 Task: Create a due date automation trigger when advanced on, on the monday before a card is due add dates not due this month at 11:00 AM.
Action: Mouse moved to (988, 289)
Screenshot: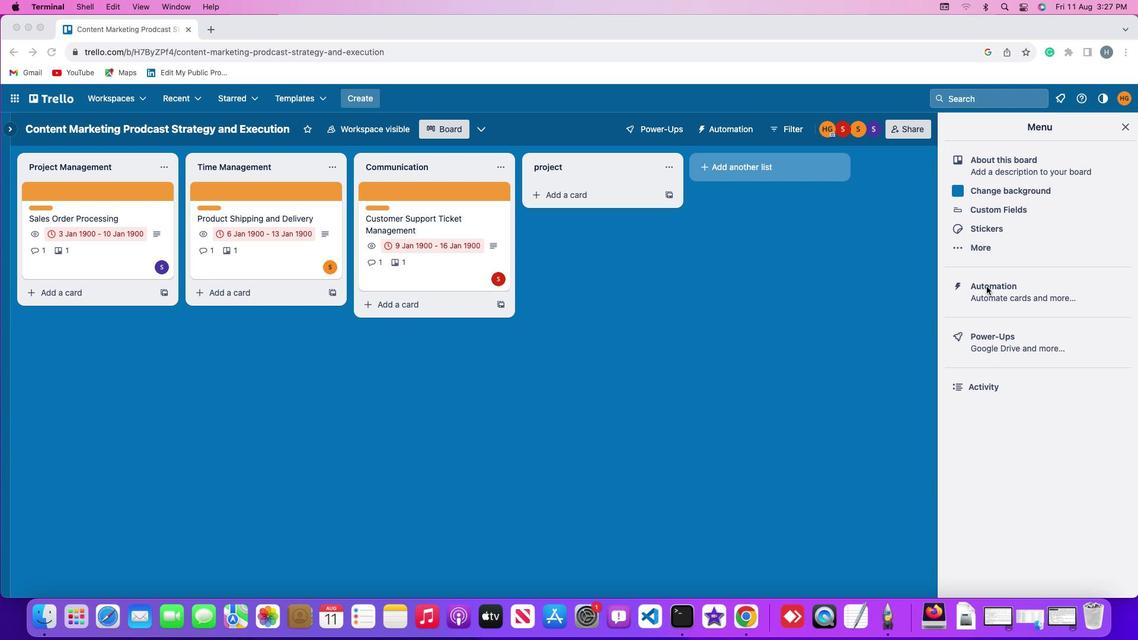 
Action: Mouse pressed left at (988, 289)
Screenshot: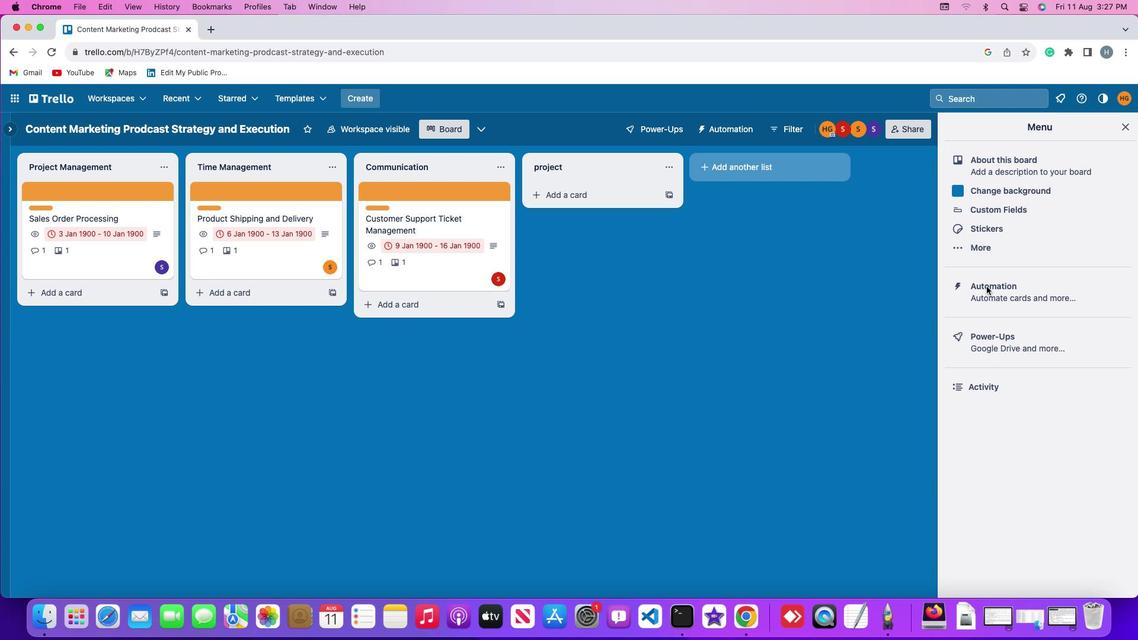 
Action: Mouse pressed left at (988, 289)
Screenshot: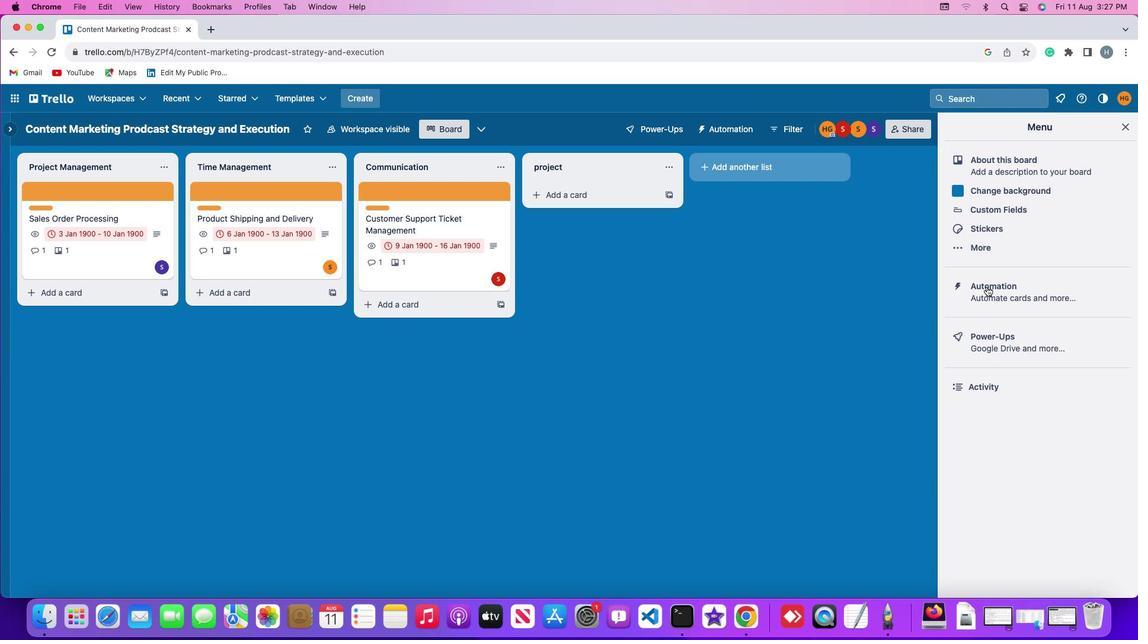 
Action: Mouse moved to (66, 283)
Screenshot: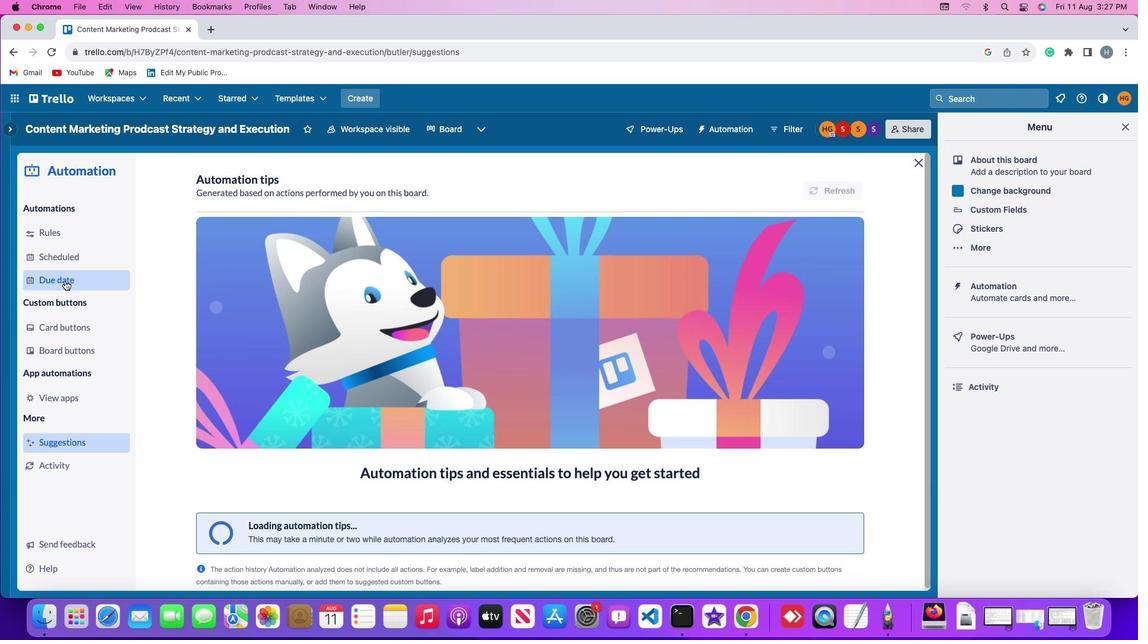 
Action: Mouse pressed left at (66, 283)
Screenshot: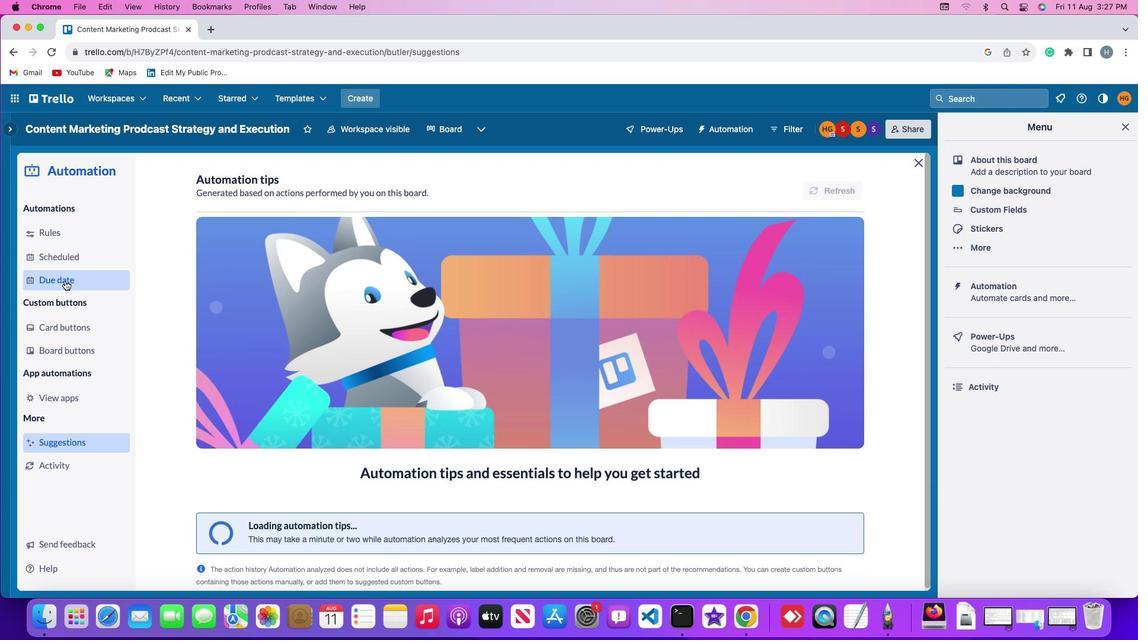 
Action: Mouse moved to (798, 183)
Screenshot: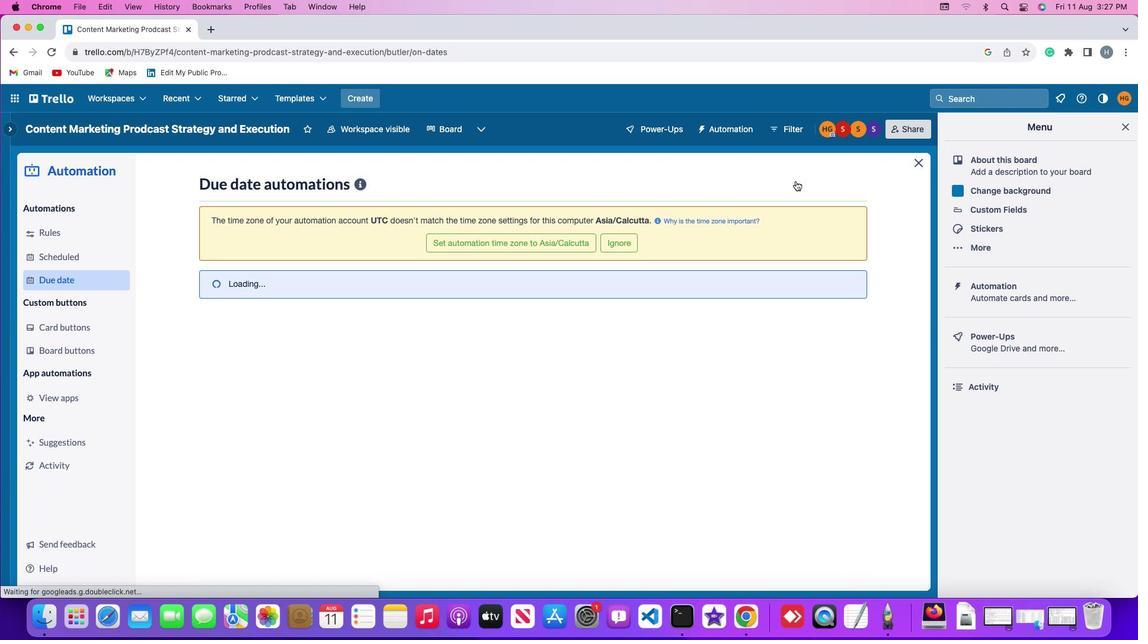 
Action: Mouse pressed left at (798, 183)
Screenshot: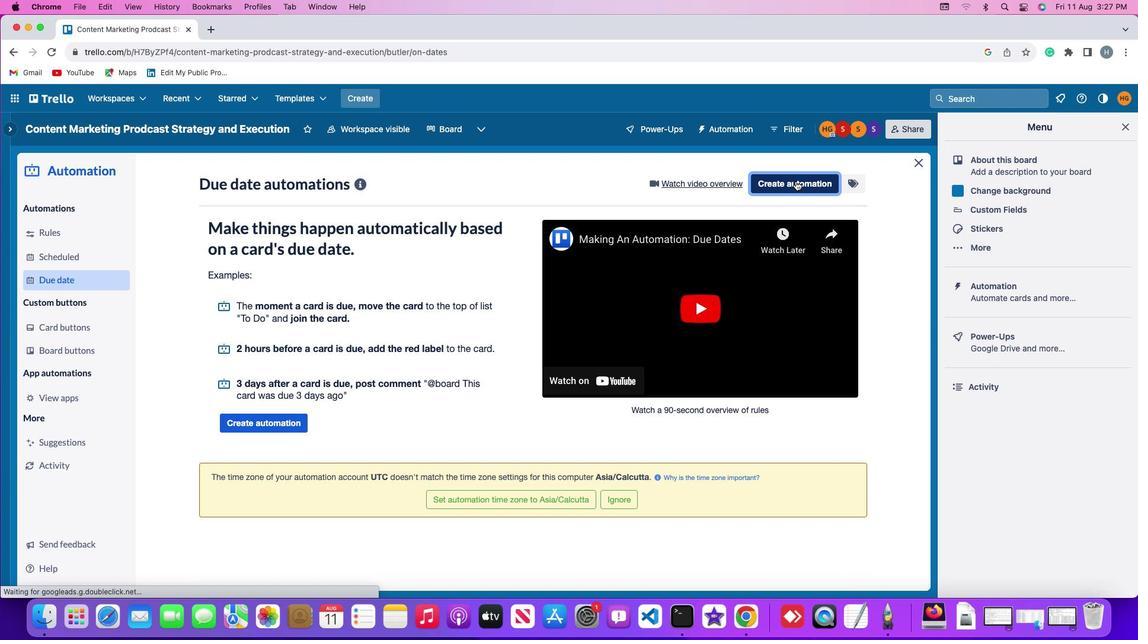 
Action: Mouse moved to (278, 300)
Screenshot: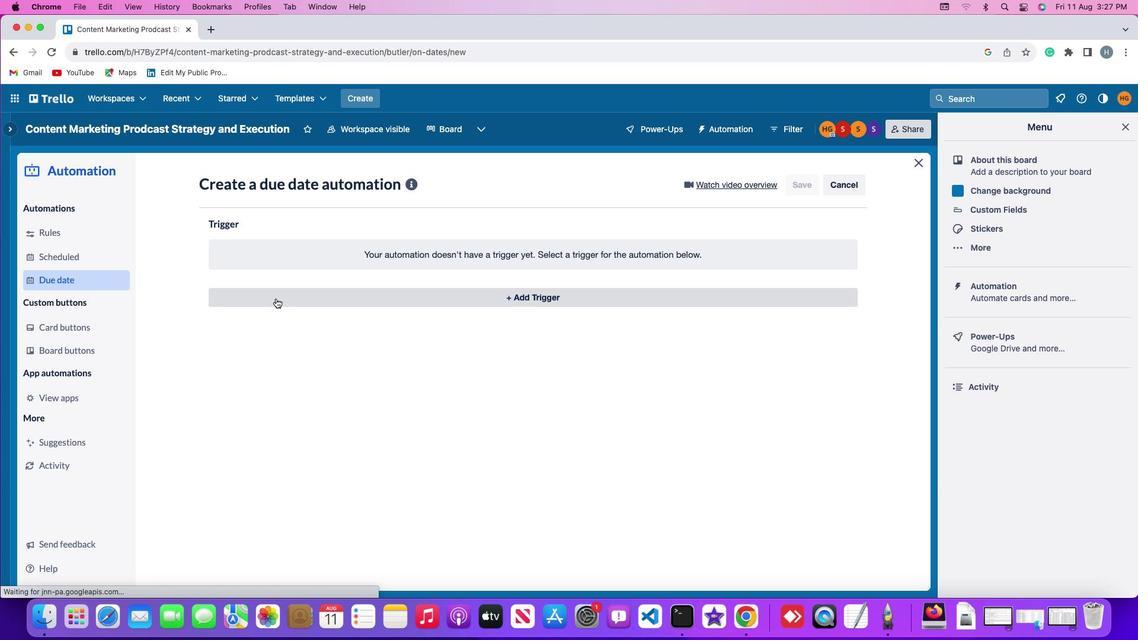 
Action: Mouse pressed left at (278, 300)
Screenshot: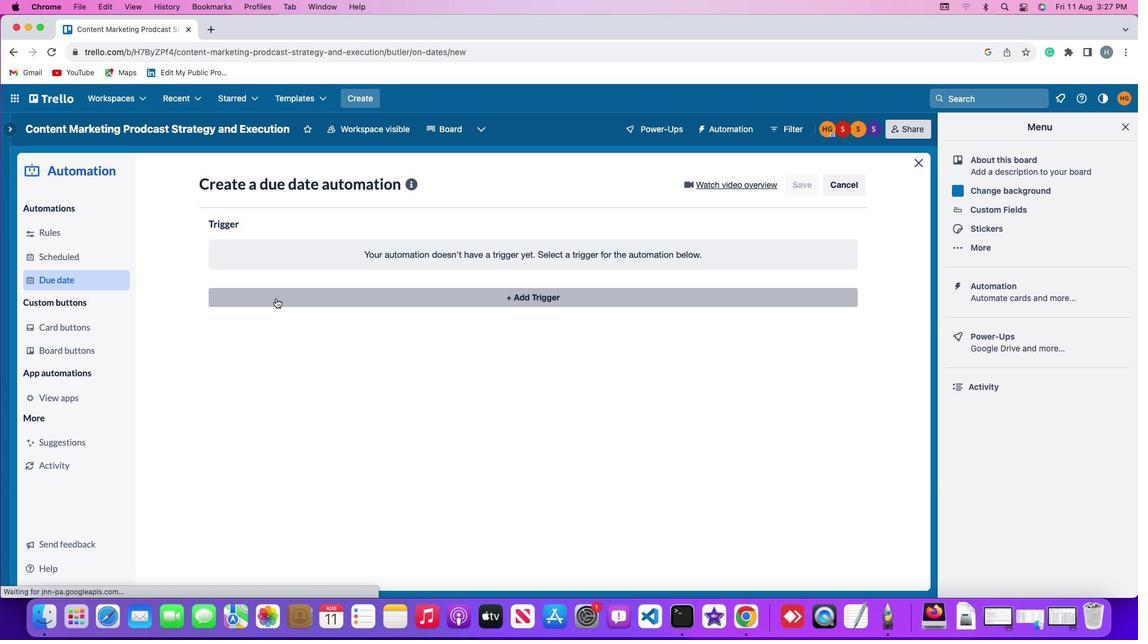 
Action: Mouse moved to (267, 521)
Screenshot: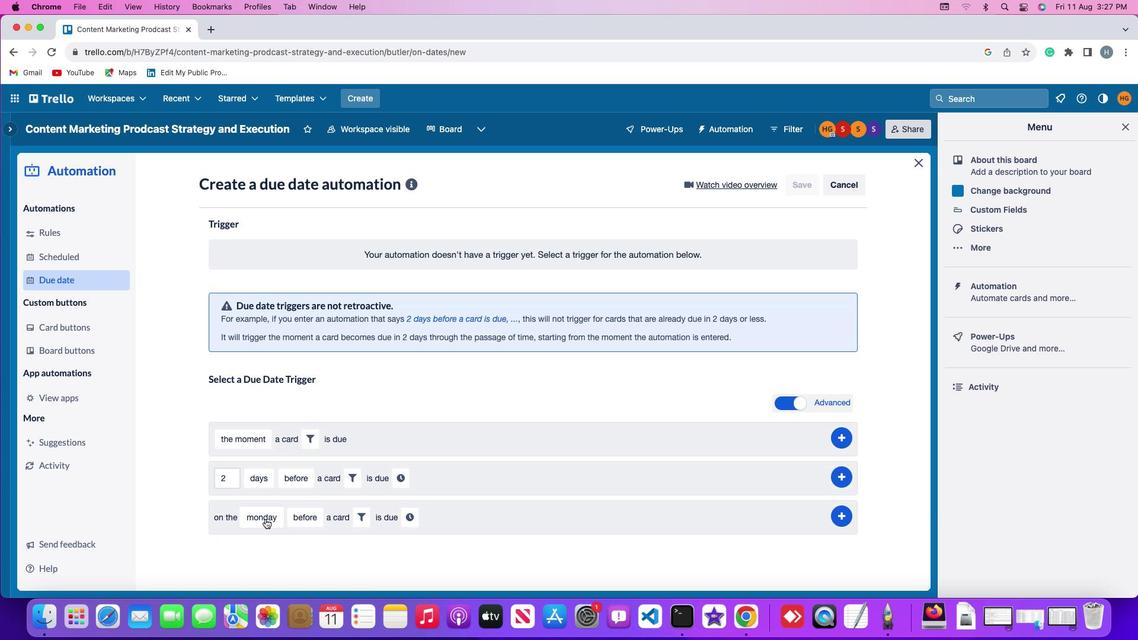 
Action: Mouse pressed left at (267, 521)
Screenshot: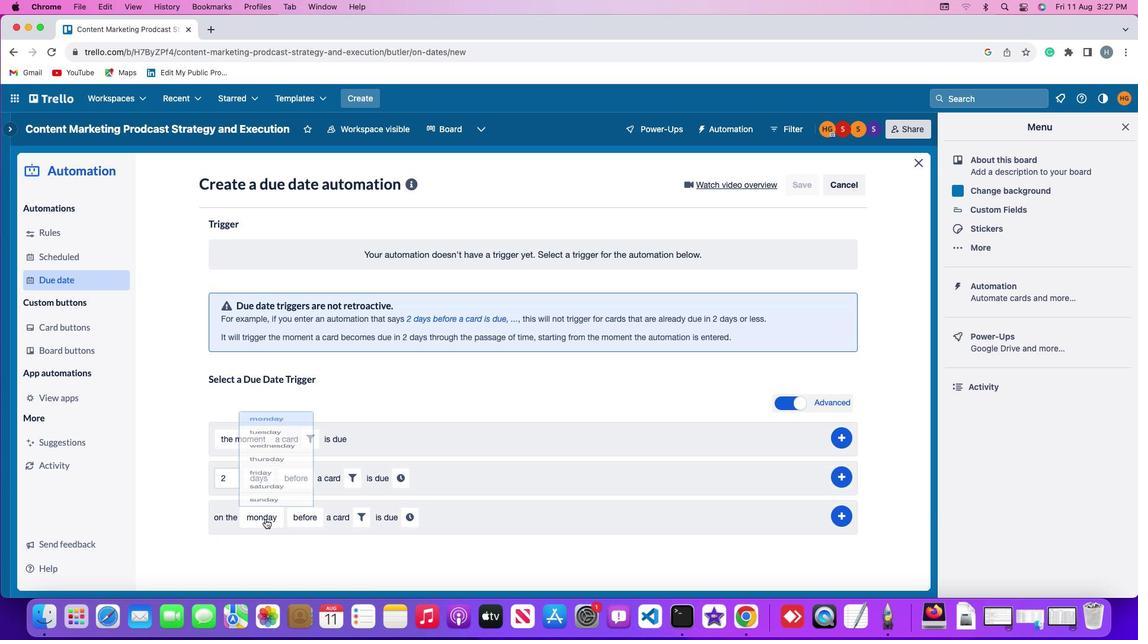 
Action: Mouse moved to (277, 359)
Screenshot: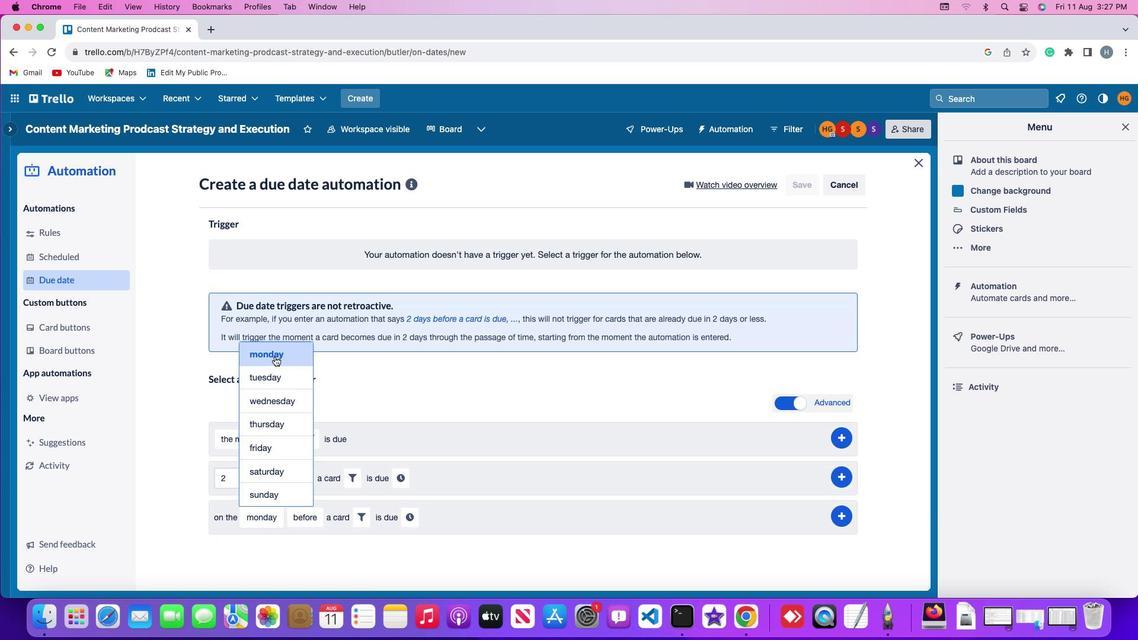 
Action: Mouse pressed left at (277, 359)
Screenshot: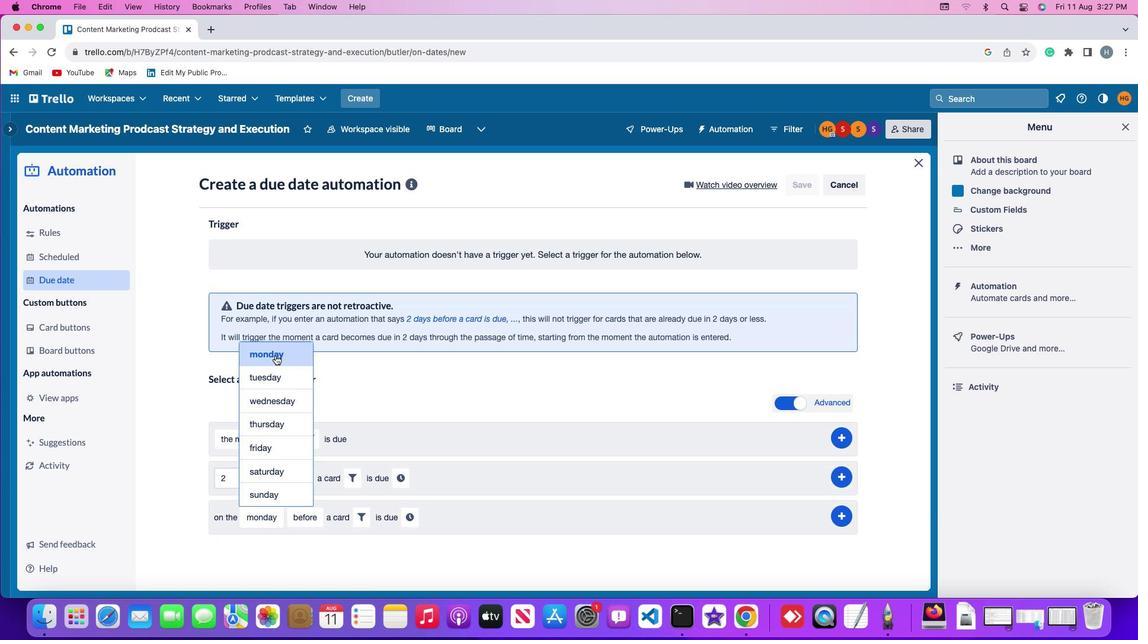 
Action: Mouse moved to (319, 514)
Screenshot: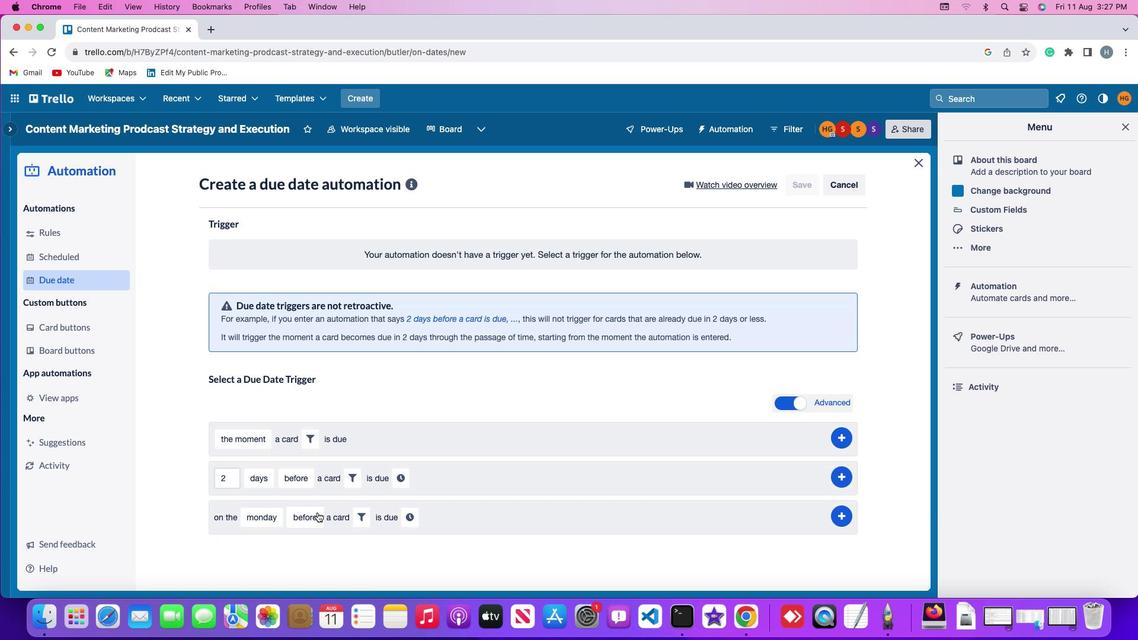 
Action: Mouse pressed left at (319, 514)
Screenshot: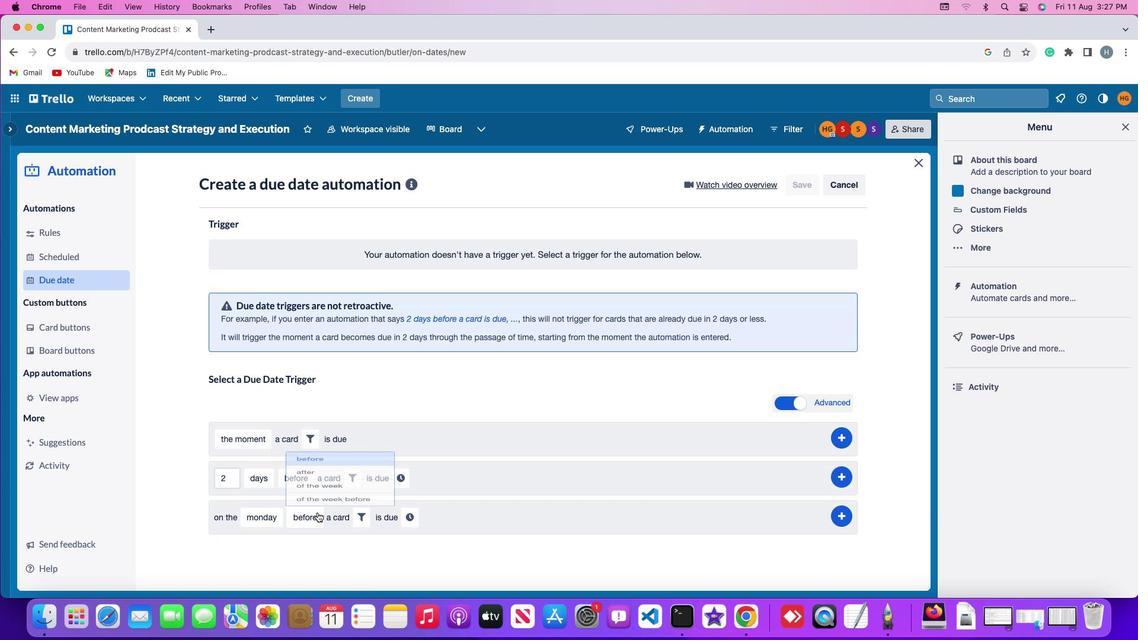 
Action: Mouse moved to (321, 428)
Screenshot: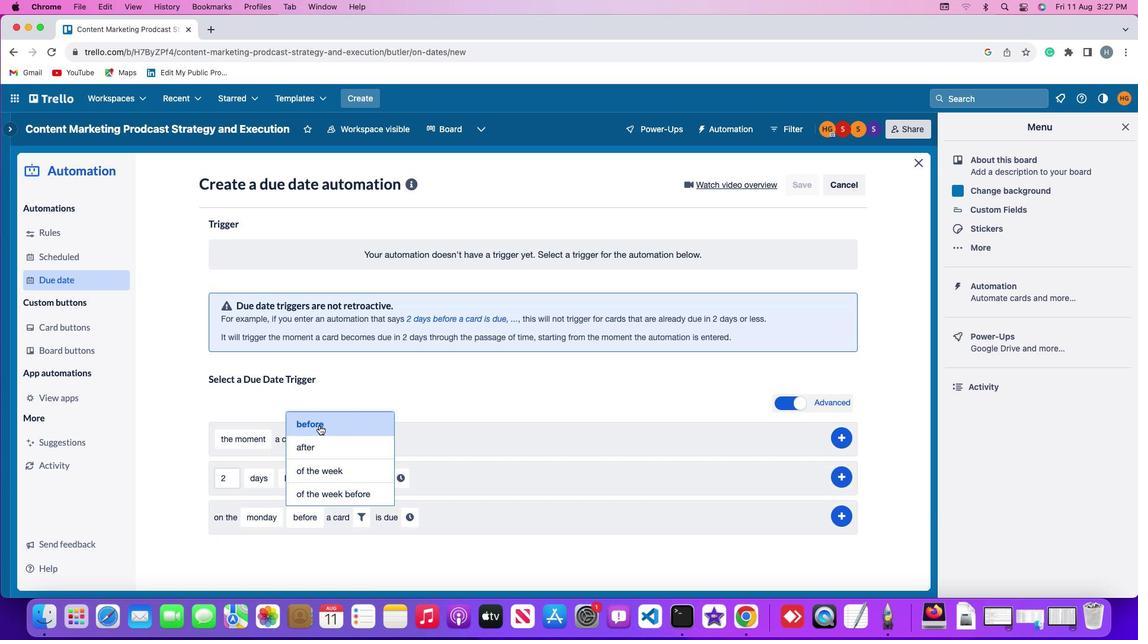 
Action: Mouse pressed left at (321, 428)
Screenshot: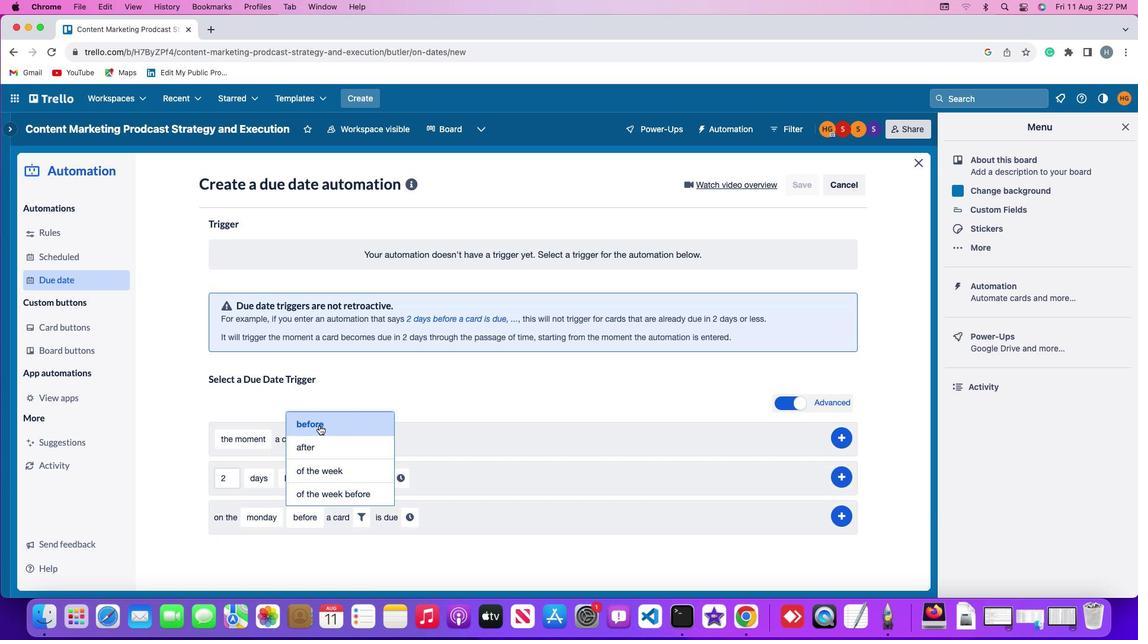 
Action: Mouse moved to (362, 517)
Screenshot: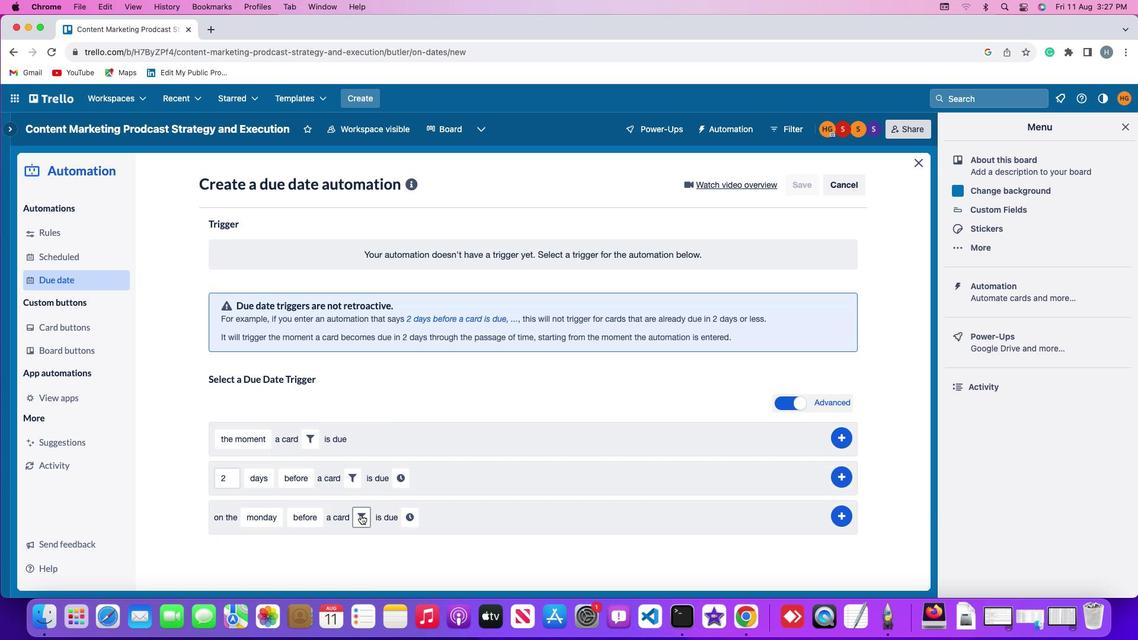 
Action: Mouse pressed left at (362, 517)
Screenshot: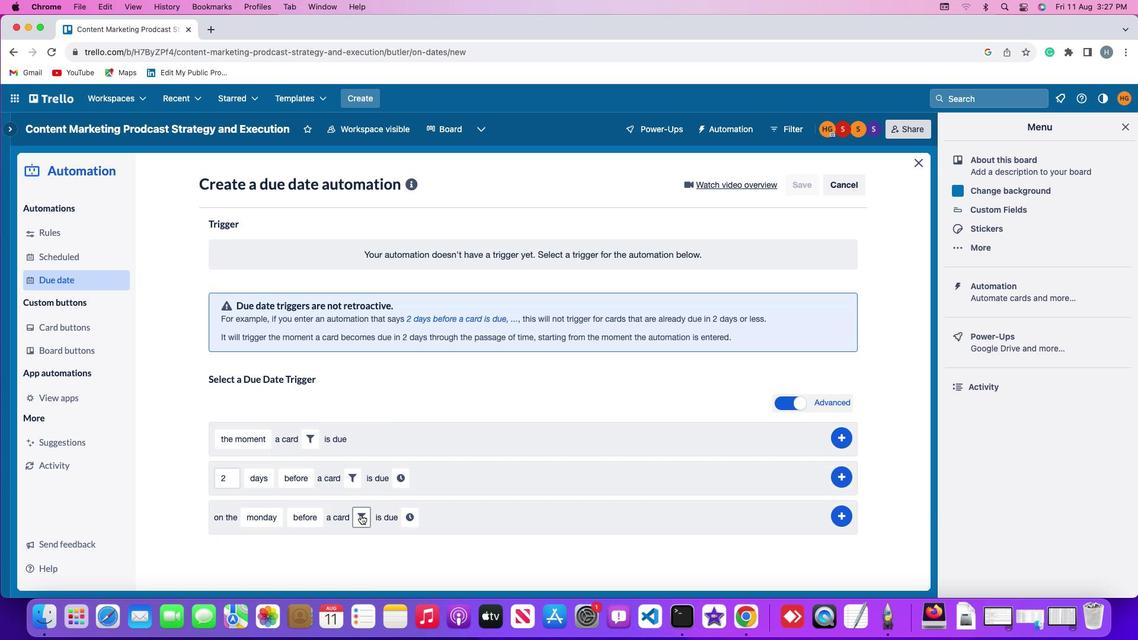 
Action: Mouse moved to (426, 558)
Screenshot: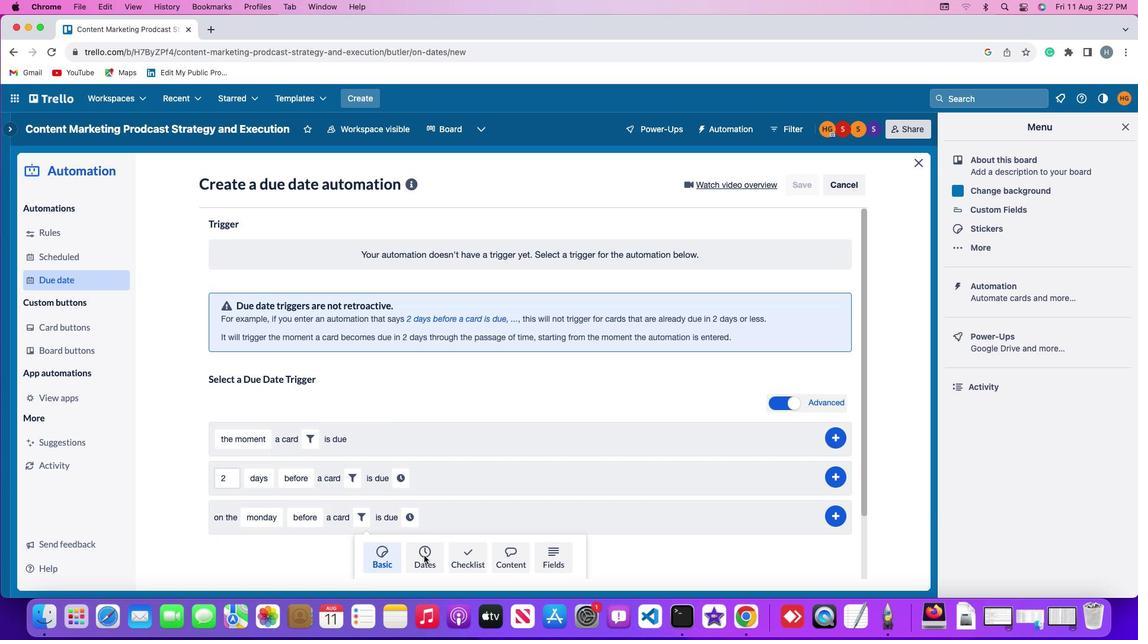 
Action: Mouse pressed left at (426, 558)
Screenshot: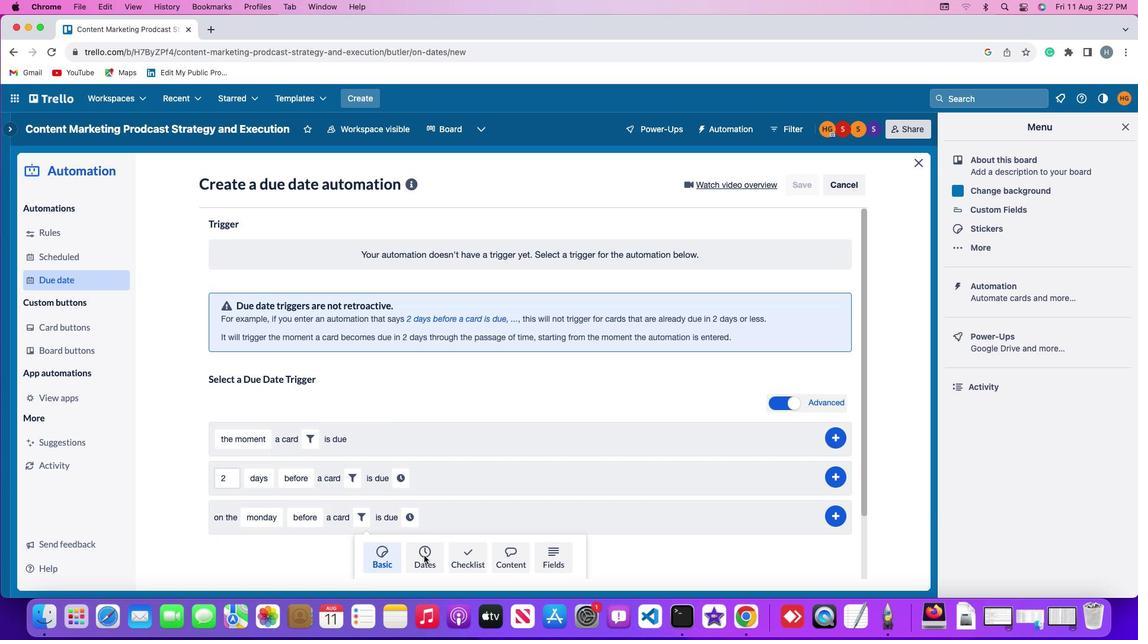 
Action: Mouse moved to (311, 554)
Screenshot: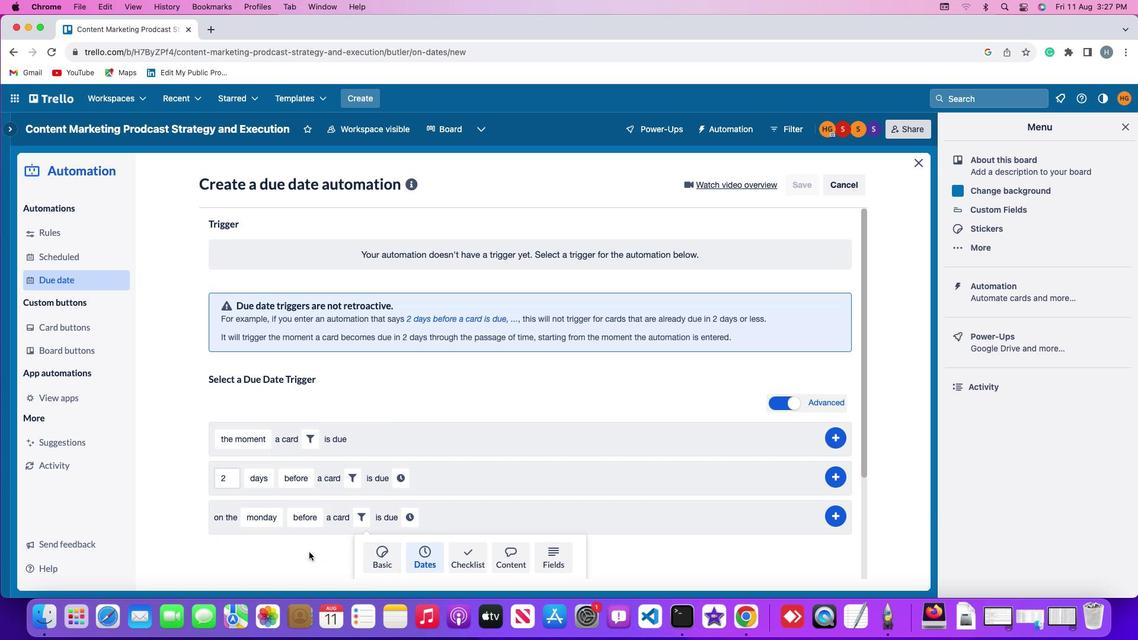 
Action: Mouse scrolled (311, 554) with delta (2, 1)
Screenshot: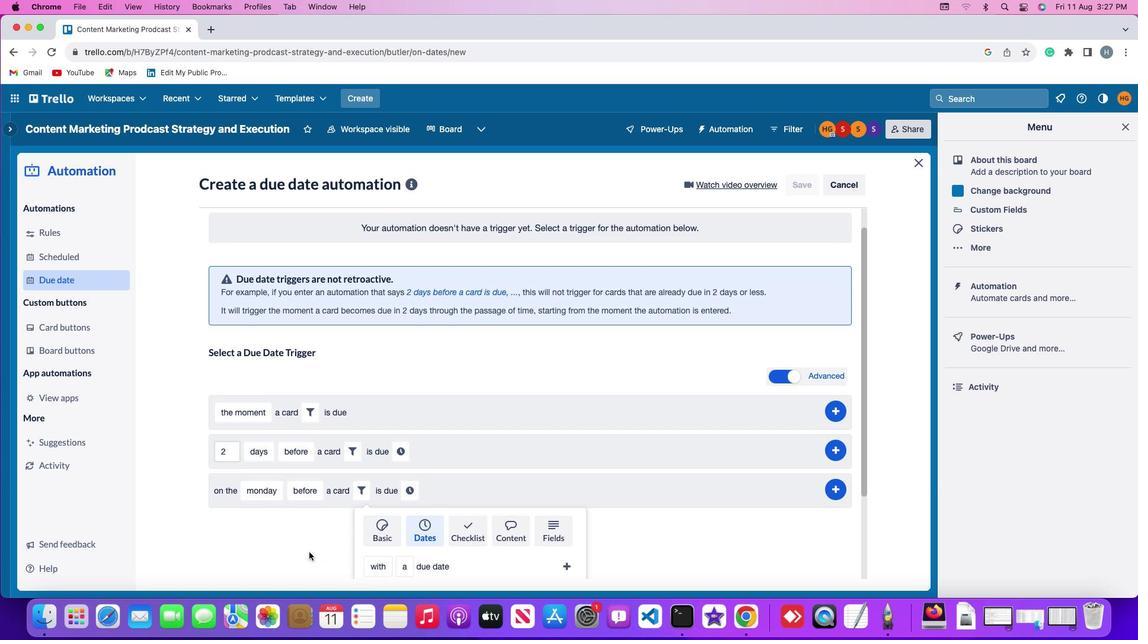 
Action: Mouse scrolled (311, 554) with delta (2, 1)
Screenshot: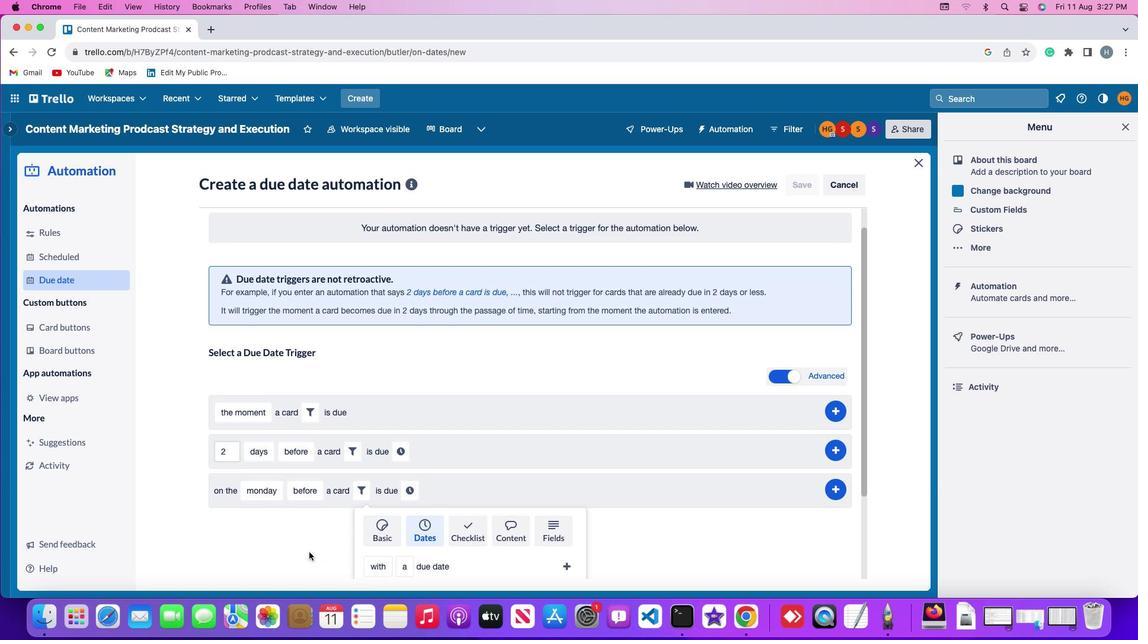 
Action: Mouse scrolled (311, 554) with delta (2, 0)
Screenshot: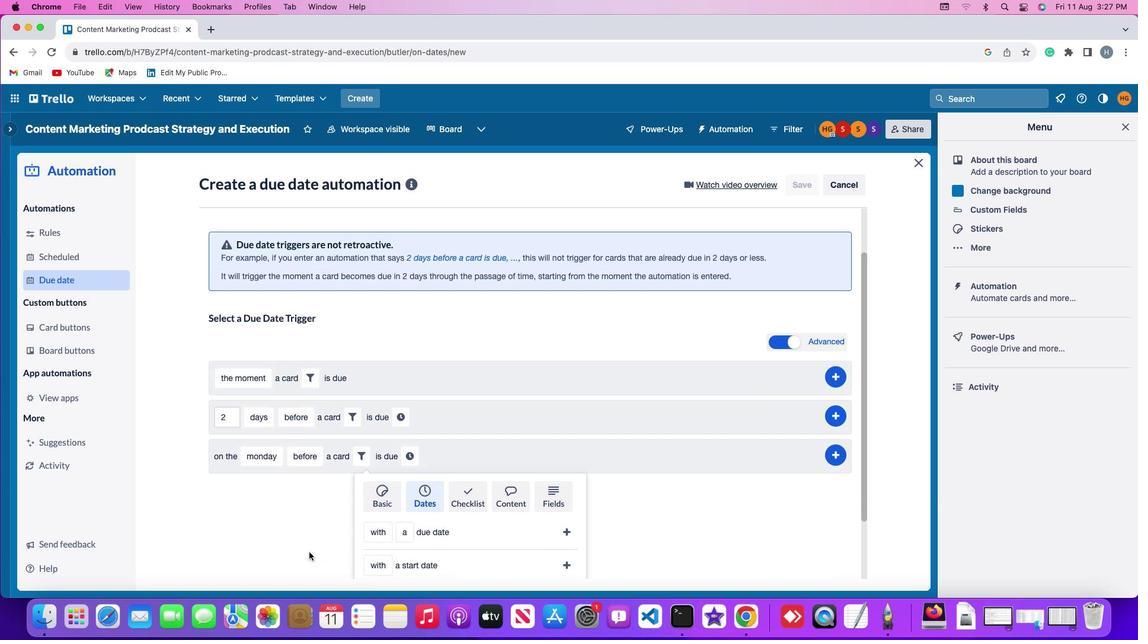
Action: Mouse scrolled (311, 554) with delta (2, 0)
Screenshot: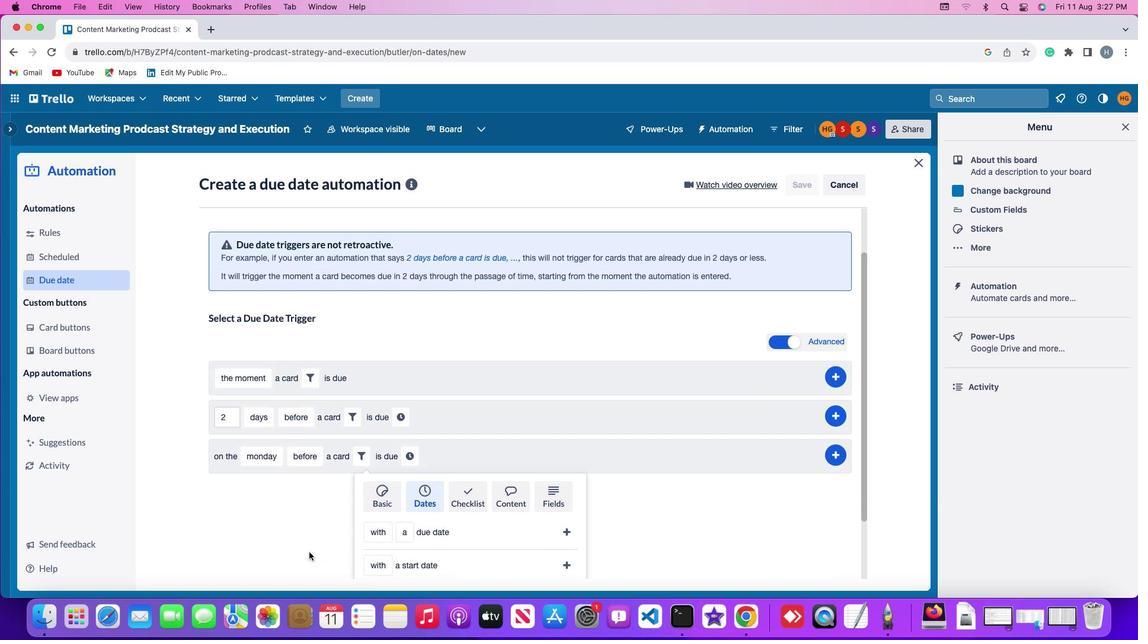 
Action: Mouse moved to (311, 554)
Screenshot: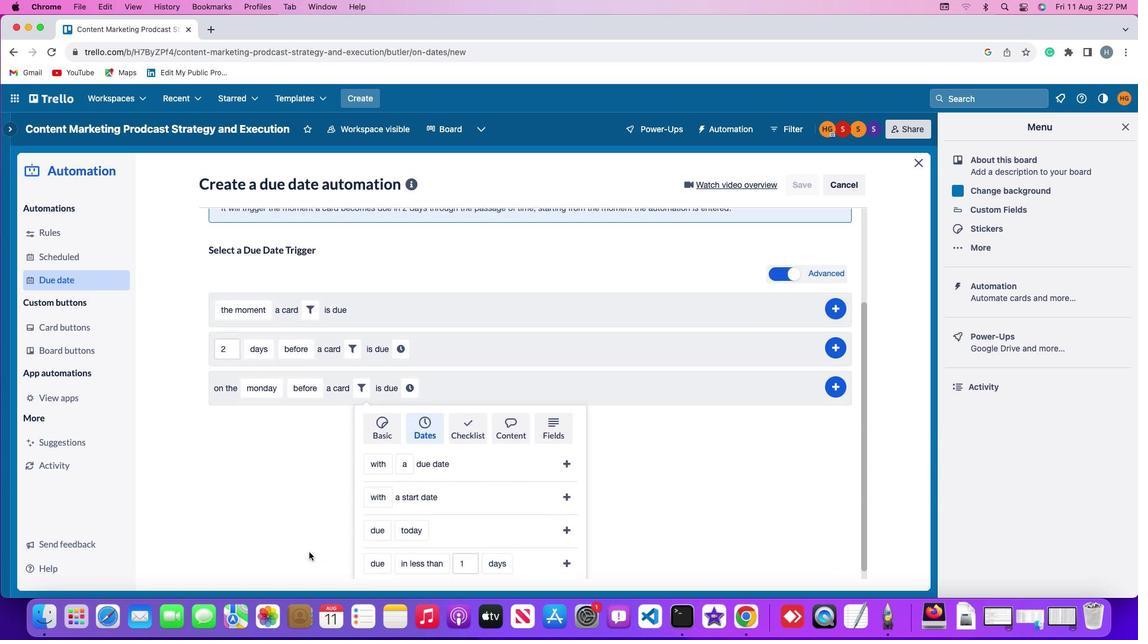 
Action: Mouse scrolled (311, 554) with delta (2, 1)
Screenshot: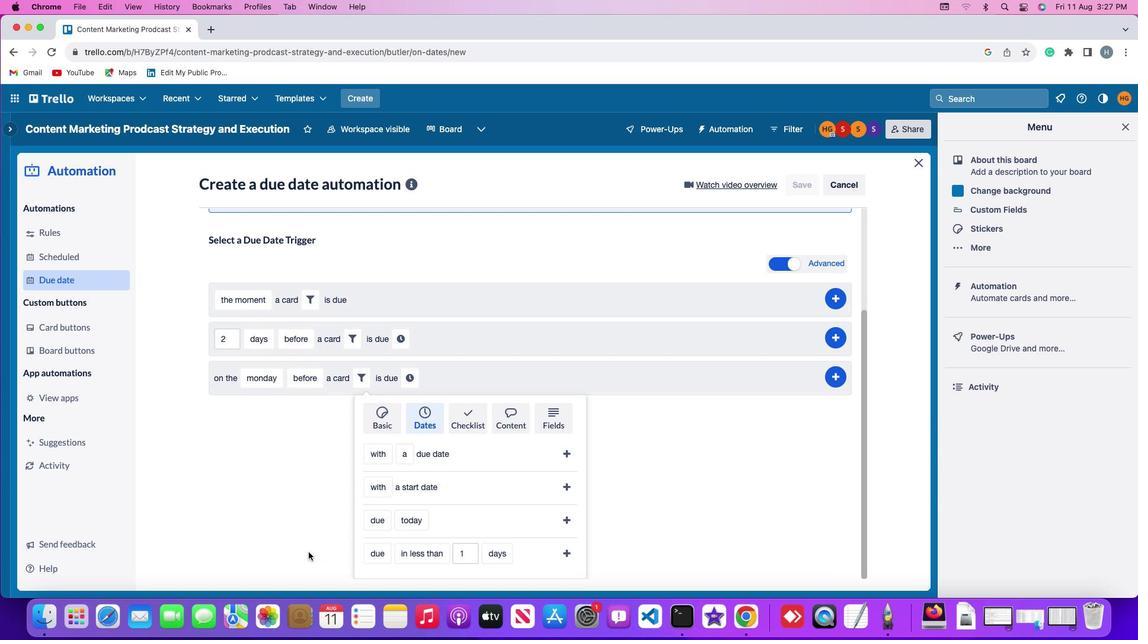 
Action: Mouse scrolled (311, 554) with delta (2, 1)
Screenshot: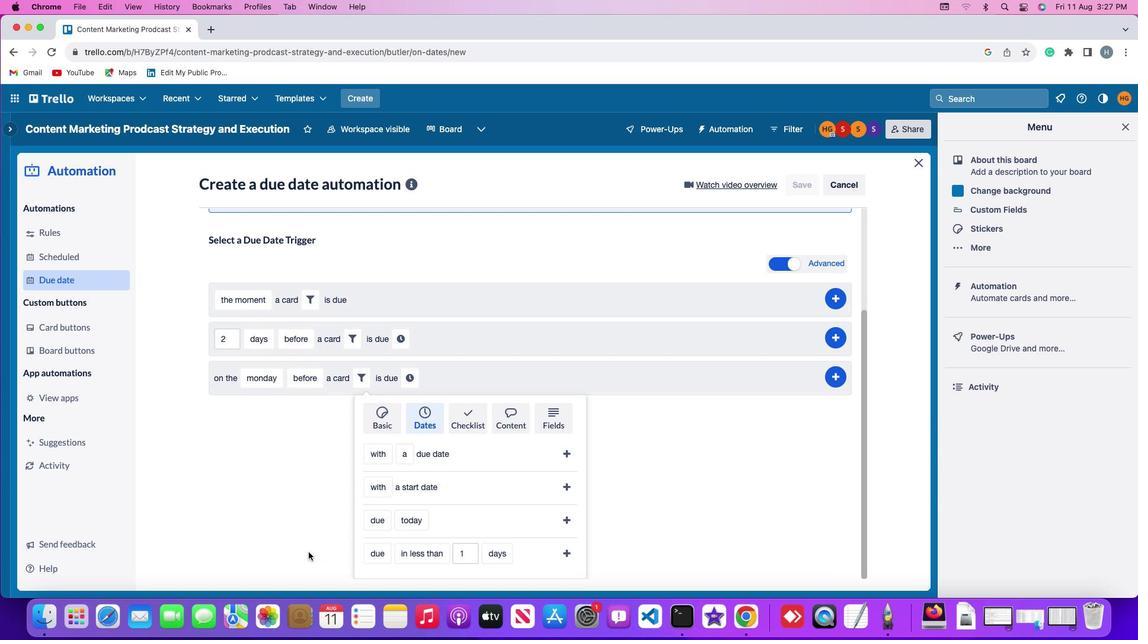 
Action: Mouse scrolled (311, 554) with delta (2, 0)
Screenshot: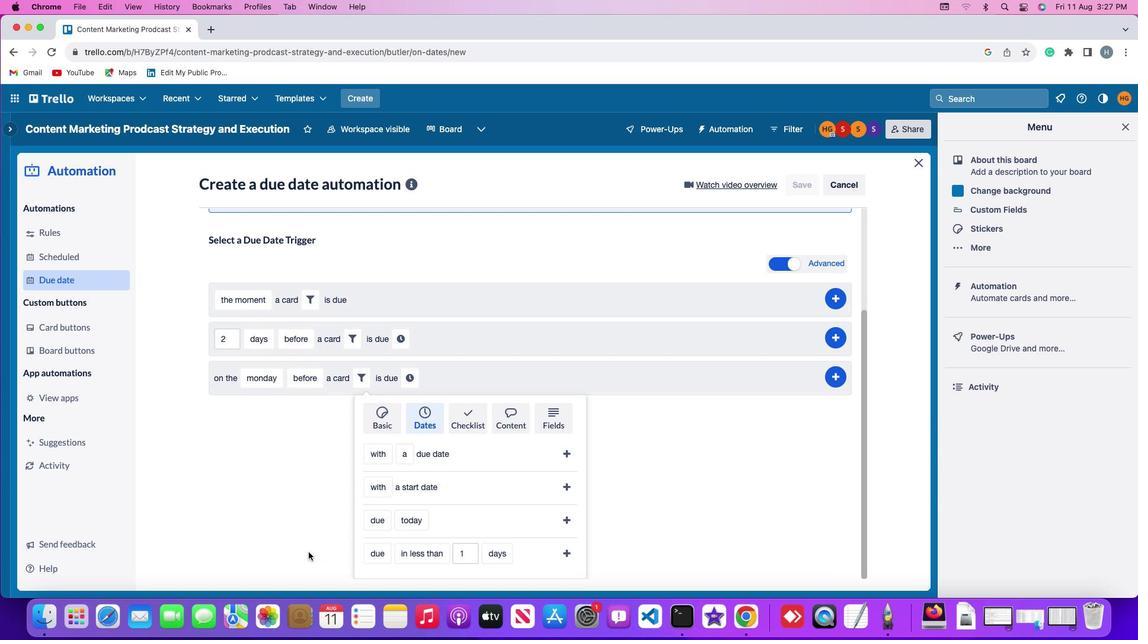
Action: Mouse scrolled (311, 554) with delta (2, 0)
Screenshot: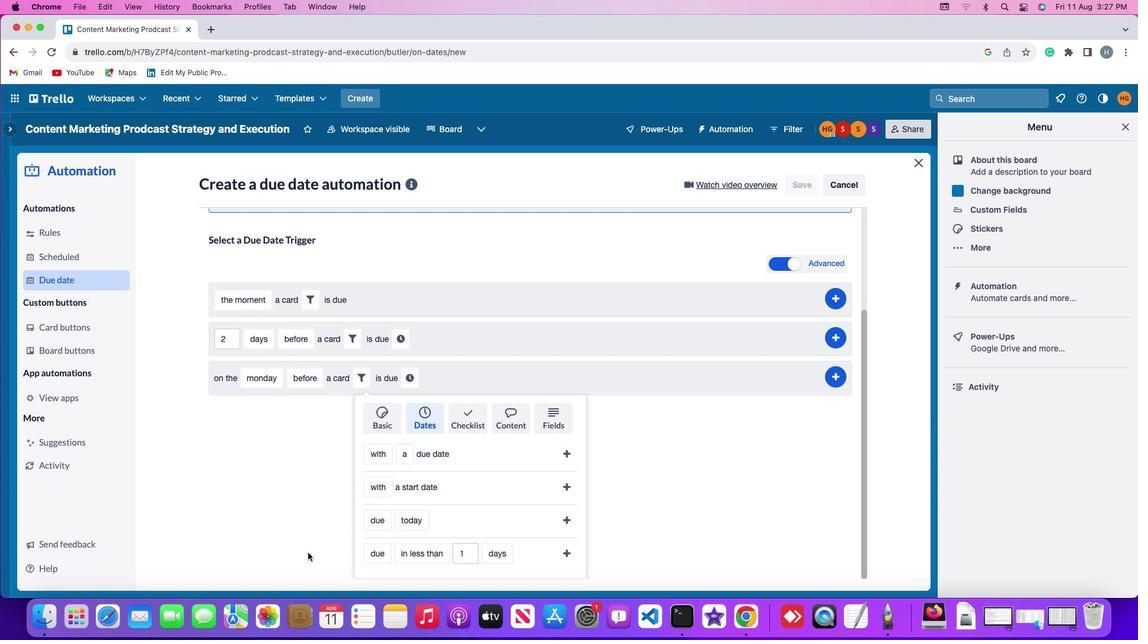 
Action: Mouse moved to (373, 528)
Screenshot: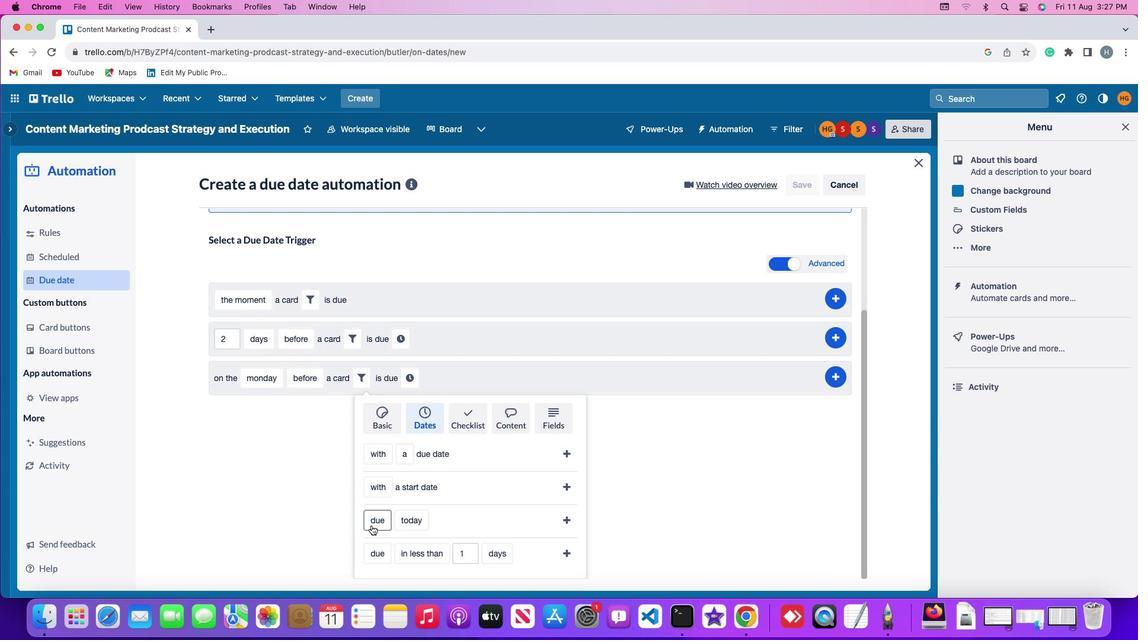 
Action: Mouse pressed left at (373, 528)
Screenshot: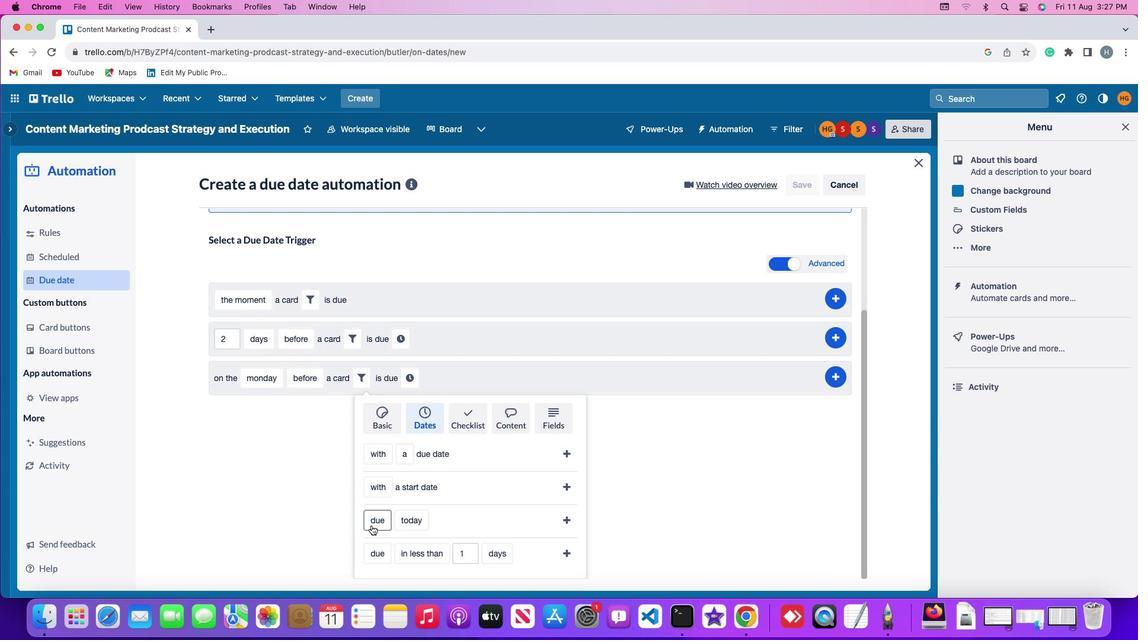 
Action: Mouse moved to (397, 449)
Screenshot: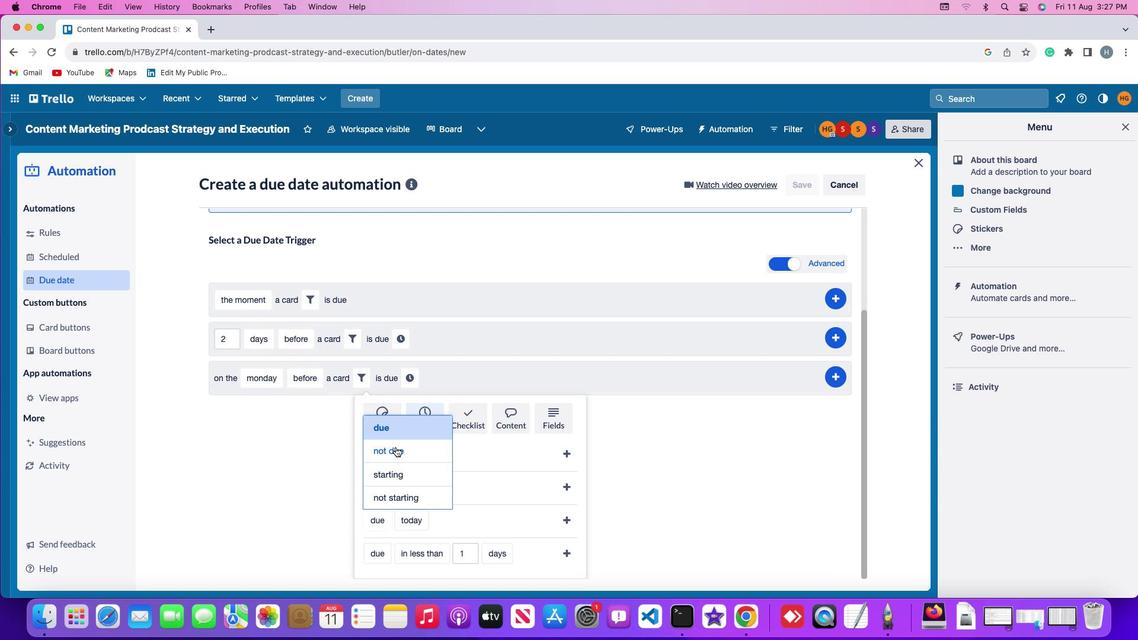 
Action: Mouse pressed left at (397, 449)
Screenshot: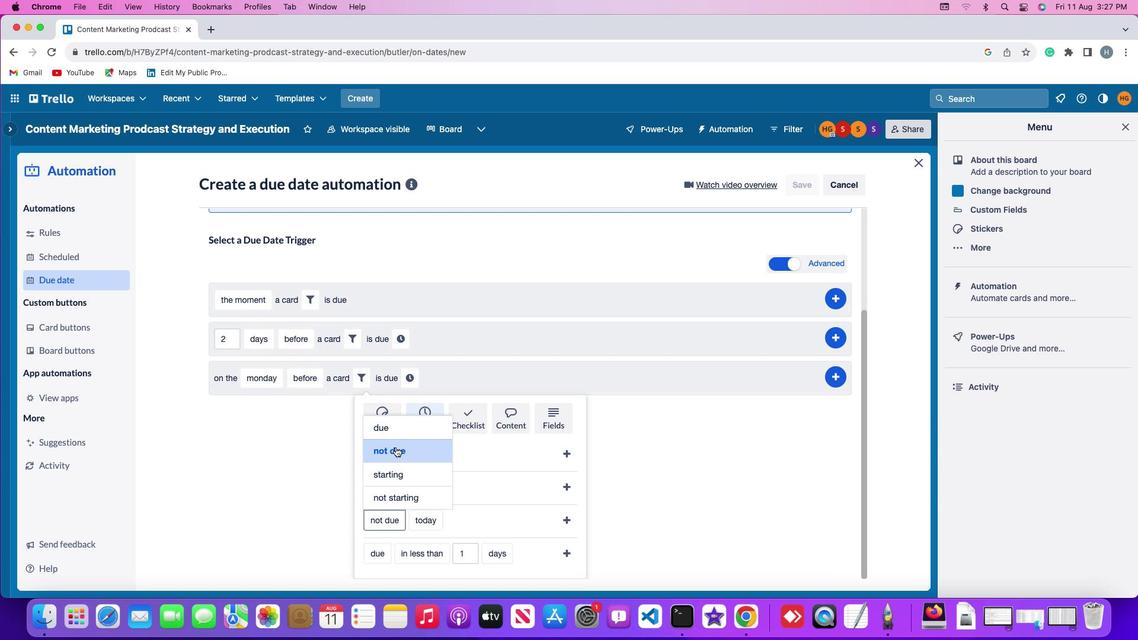 
Action: Mouse moved to (423, 521)
Screenshot: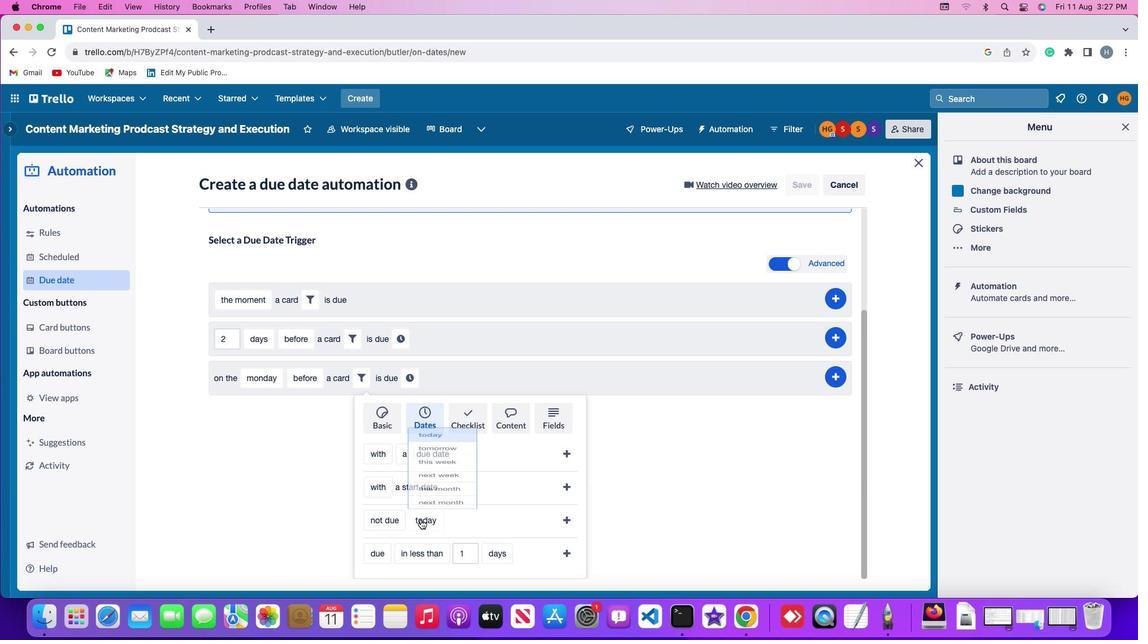 
Action: Mouse pressed left at (423, 521)
Screenshot: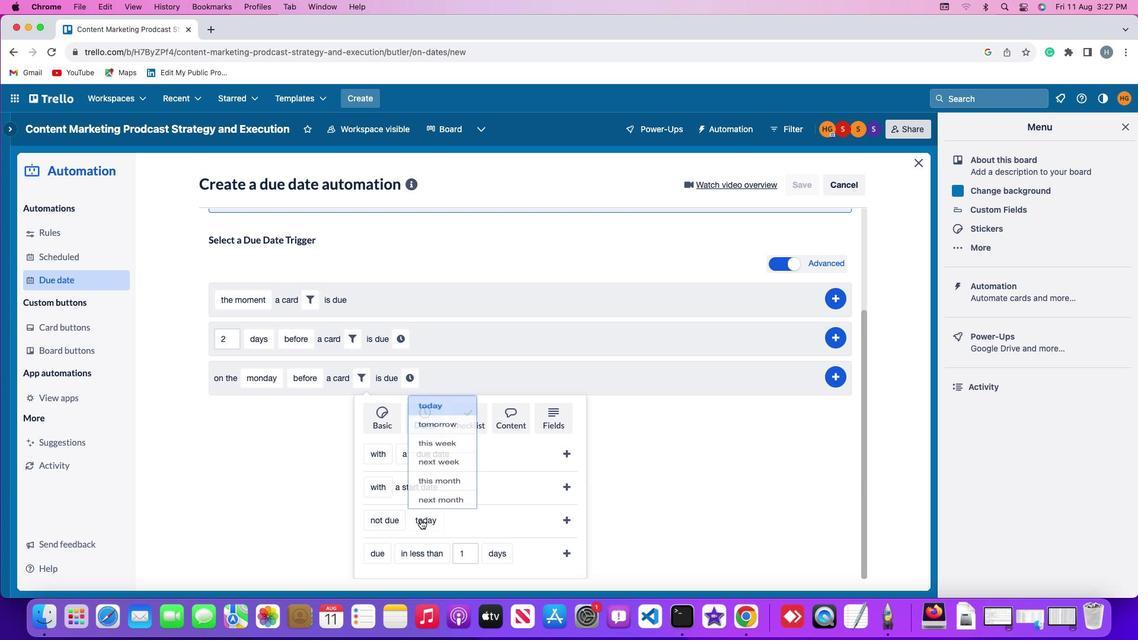 
Action: Mouse moved to (436, 474)
Screenshot: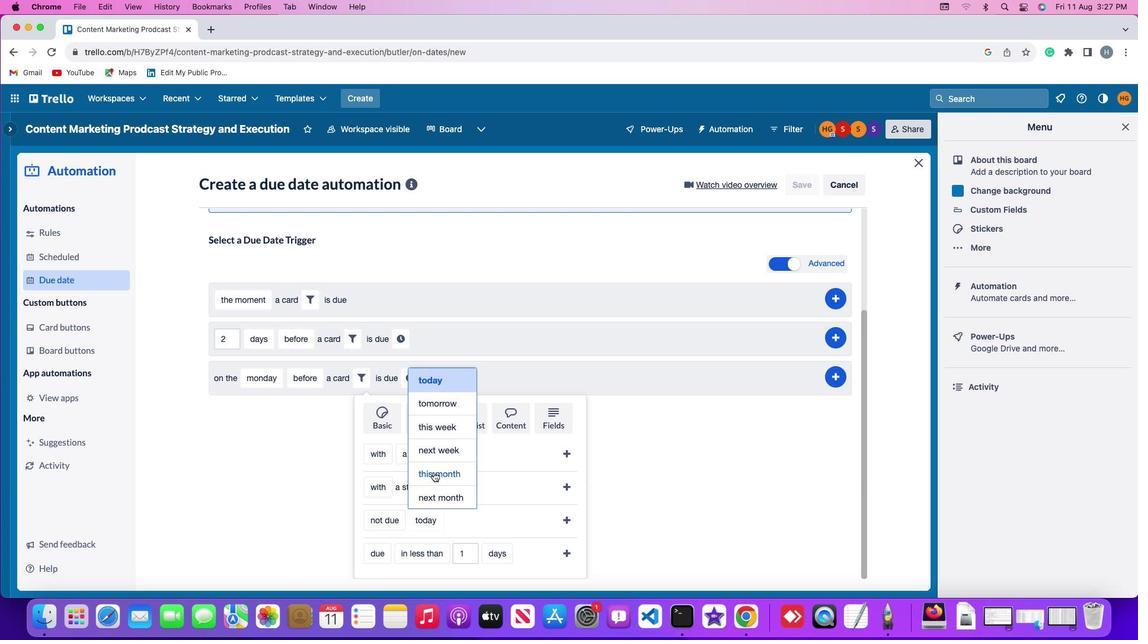 
Action: Mouse pressed left at (436, 474)
Screenshot: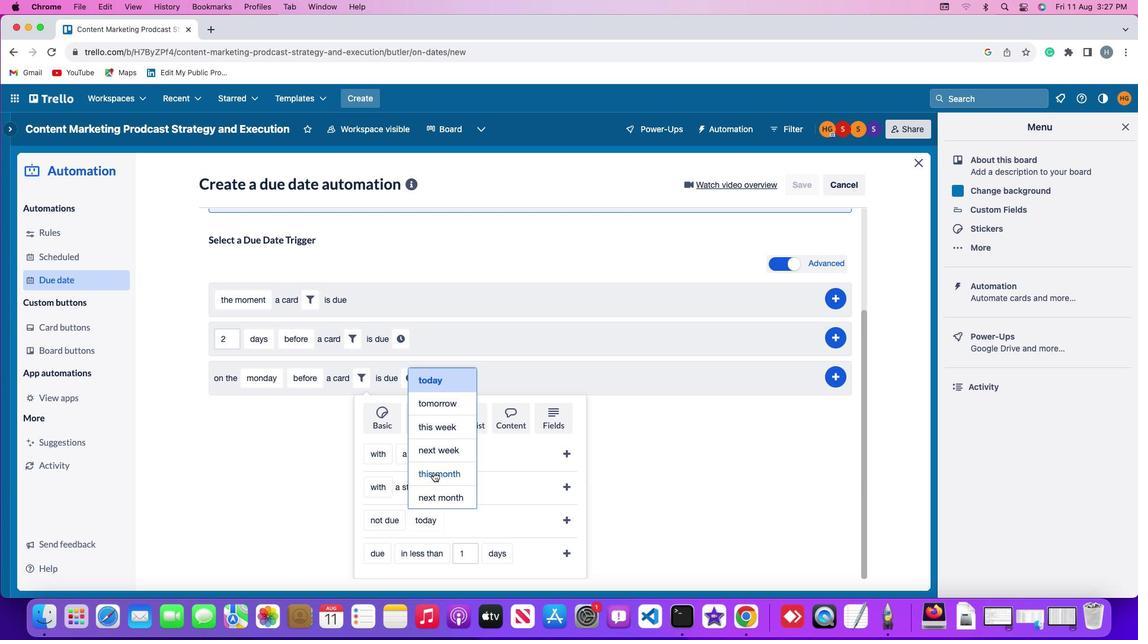 
Action: Mouse moved to (563, 519)
Screenshot: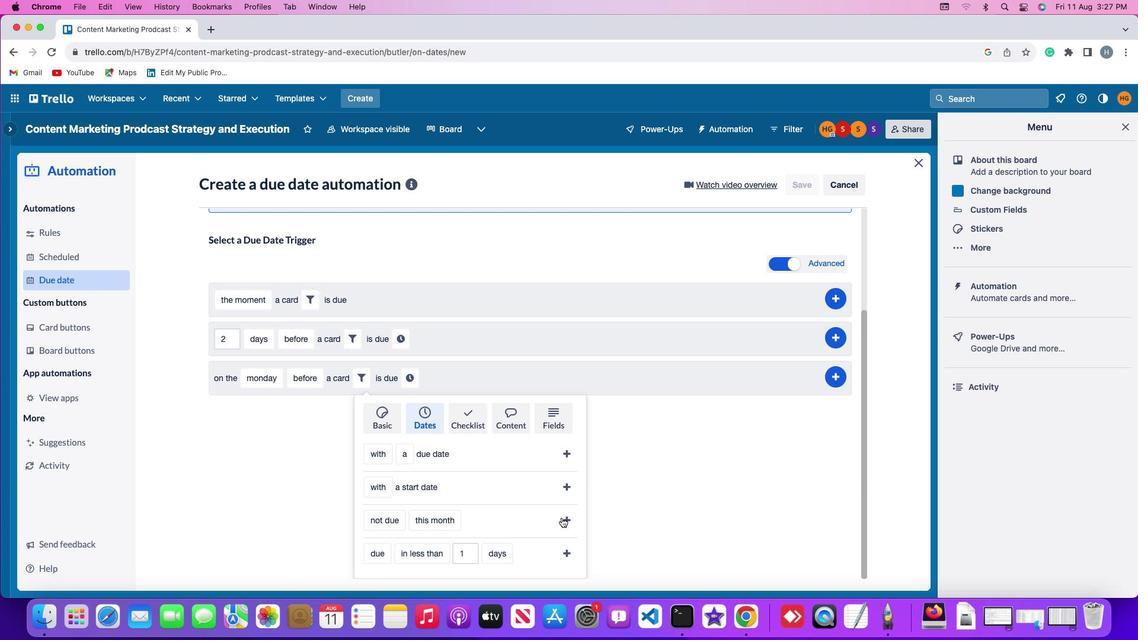 
Action: Mouse pressed left at (563, 519)
Screenshot: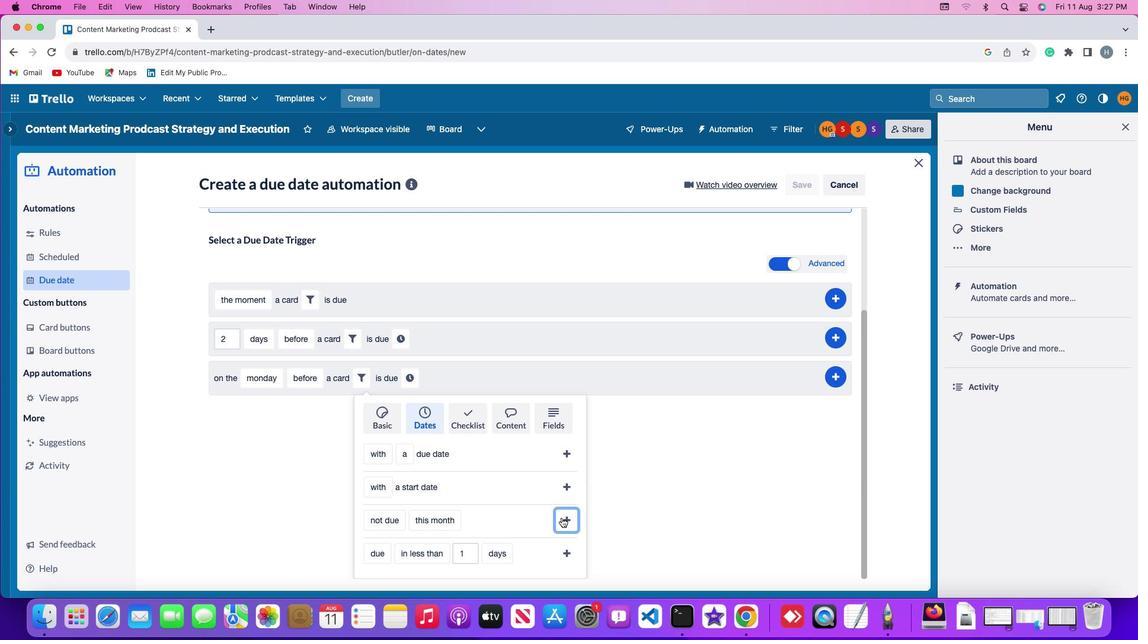 
Action: Mouse moved to (517, 515)
Screenshot: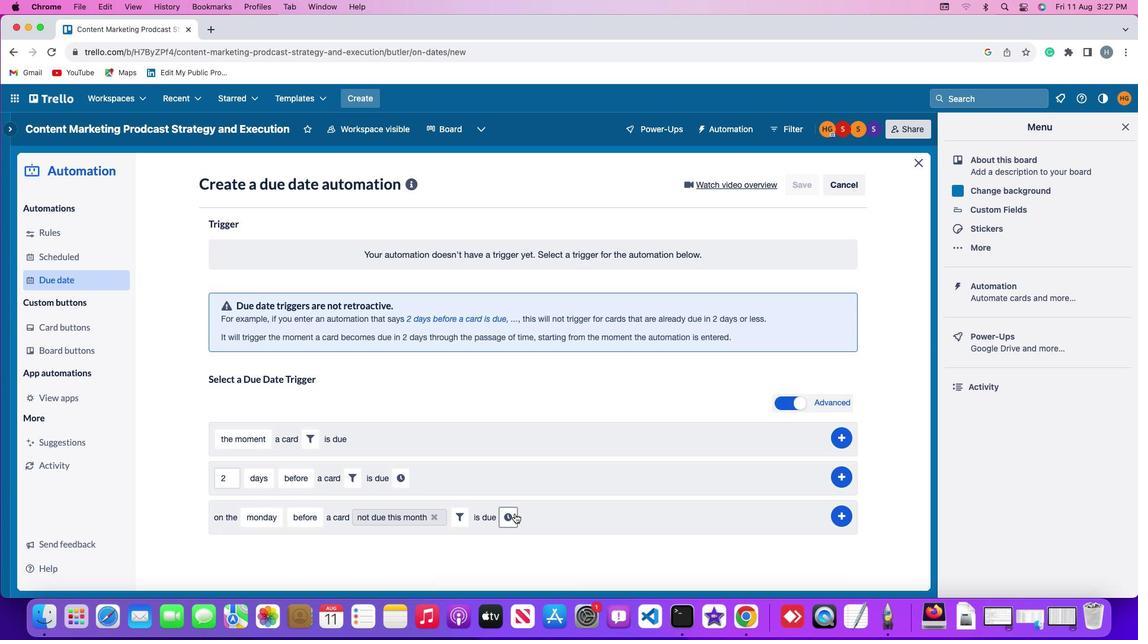 
Action: Mouse pressed left at (517, 515)
Screenshot: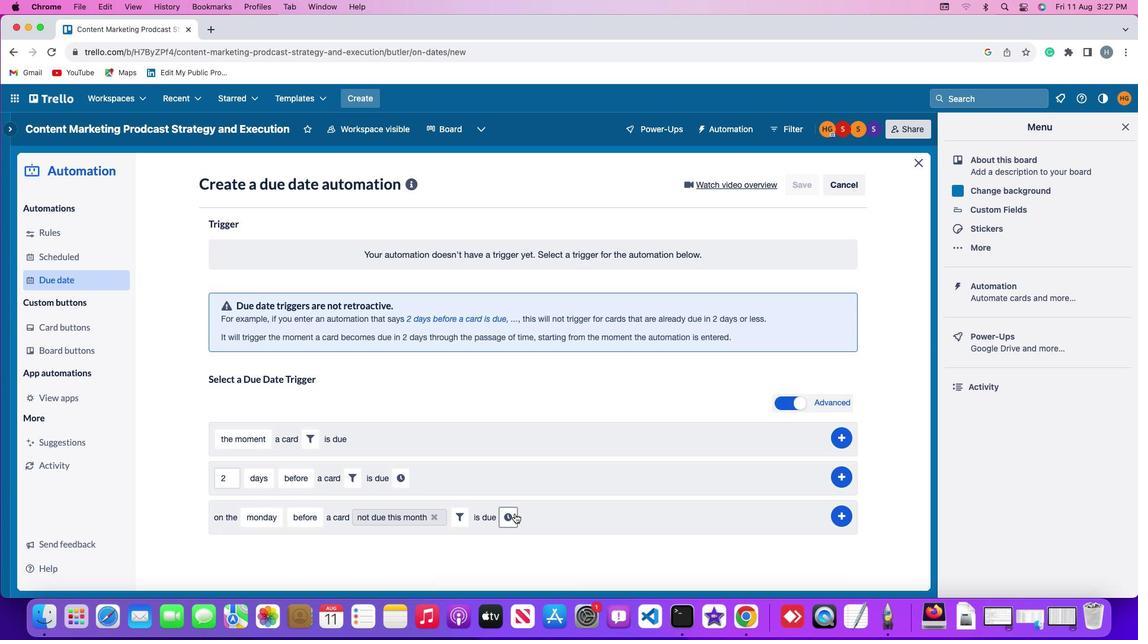 
Action: Mouse moved to (534, 523)
Screenshot: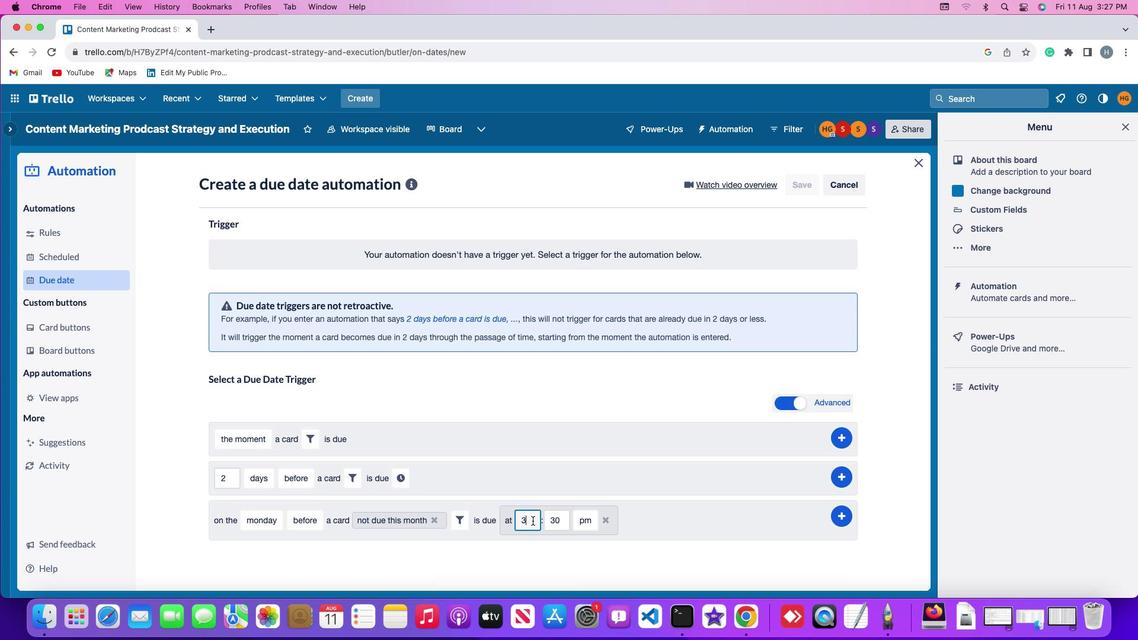 
Action: Mouse pressed left at (534, 523)
Screenshot: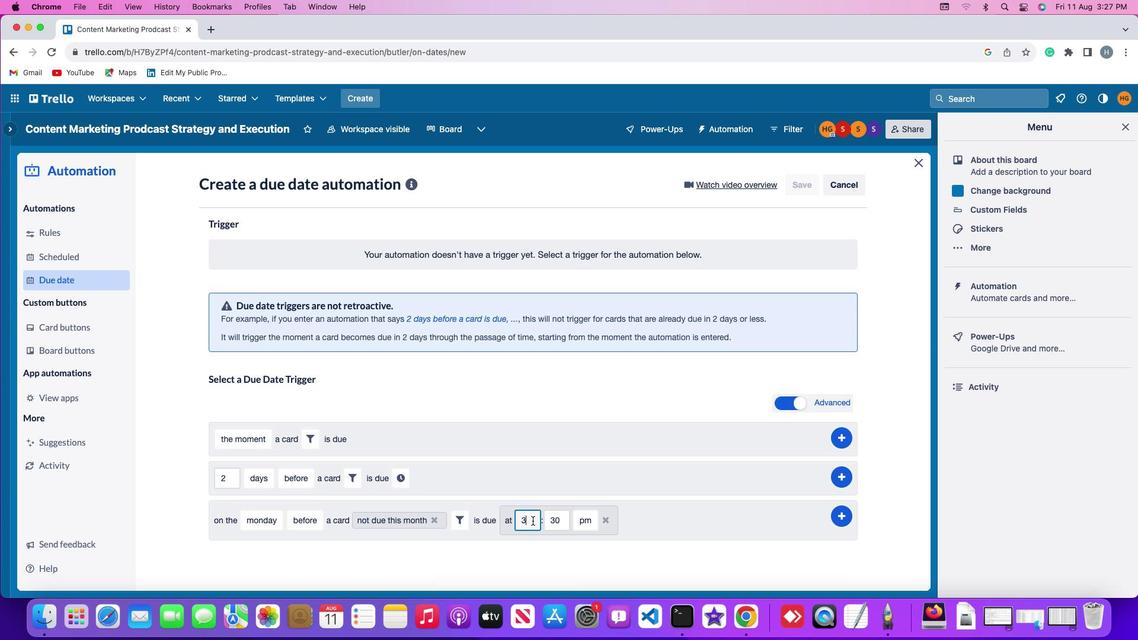 
Action: Mouse moved to (535, 523)
Screenshot: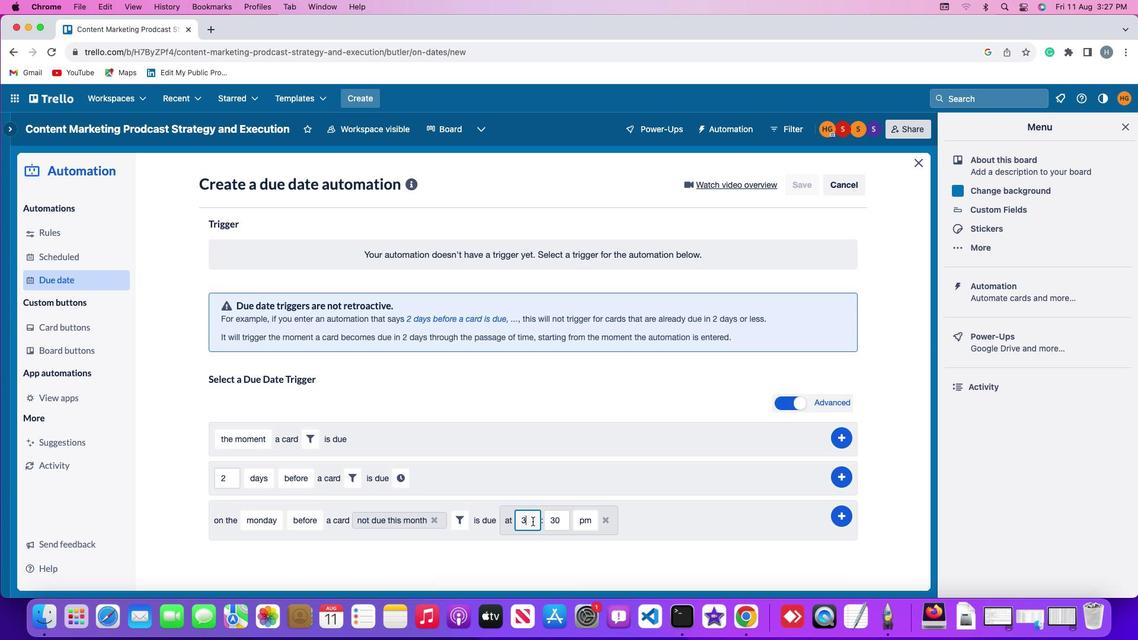 
Action: Key pressed Key.backspace'1''1'
Screenshot: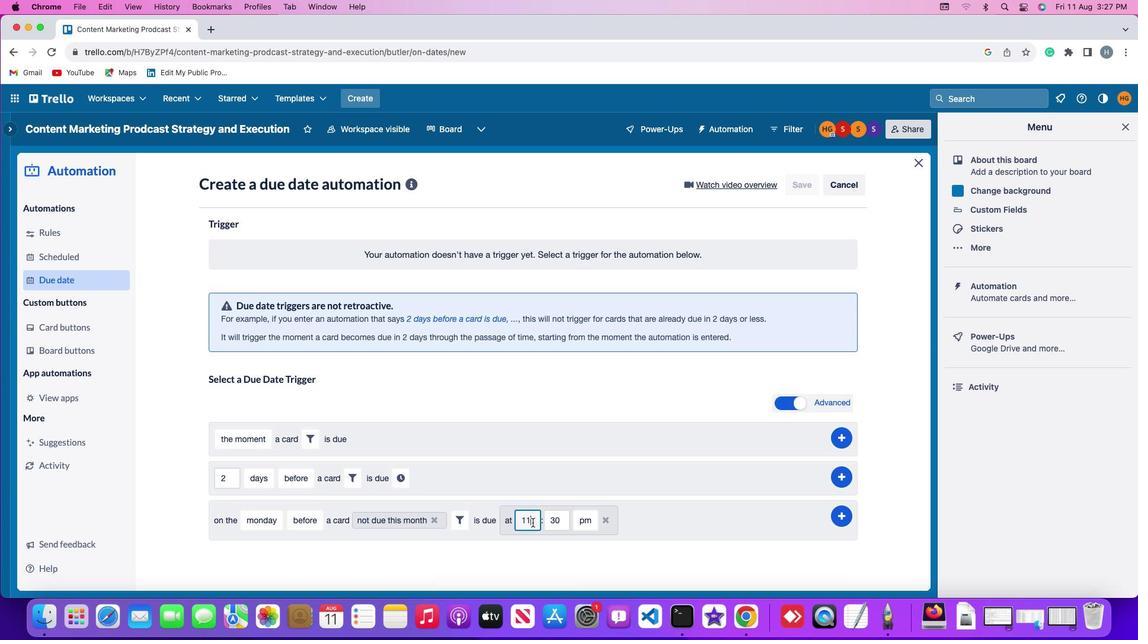 
Action: Mouse moved to (566, 521)
Screenshot: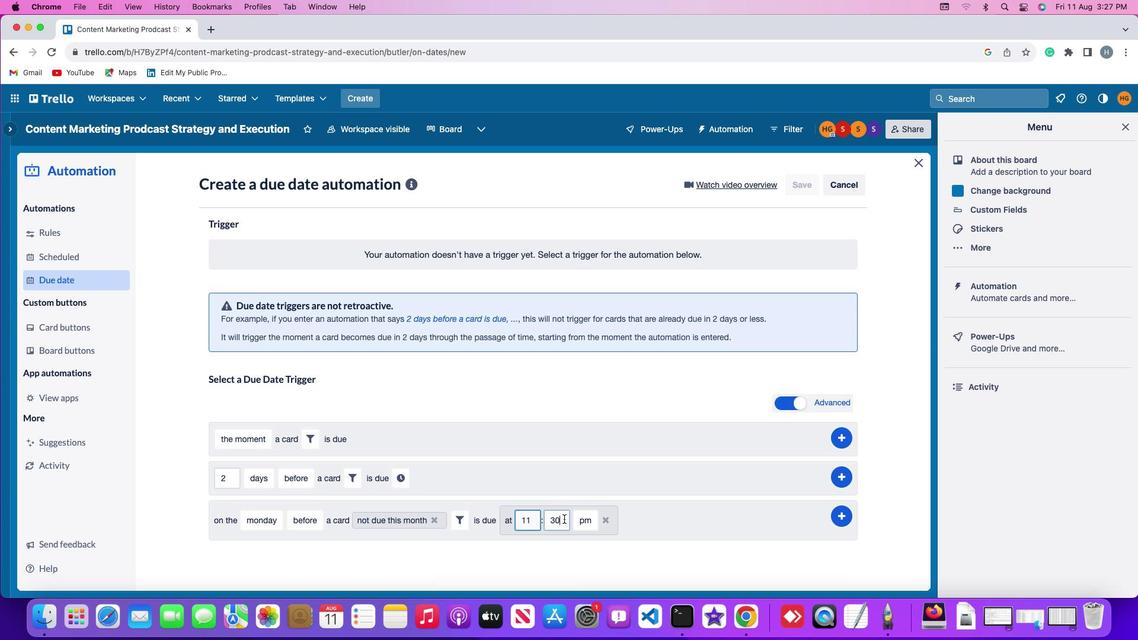 
Action: Mouse pressed left at (566, 521)
Screenshot: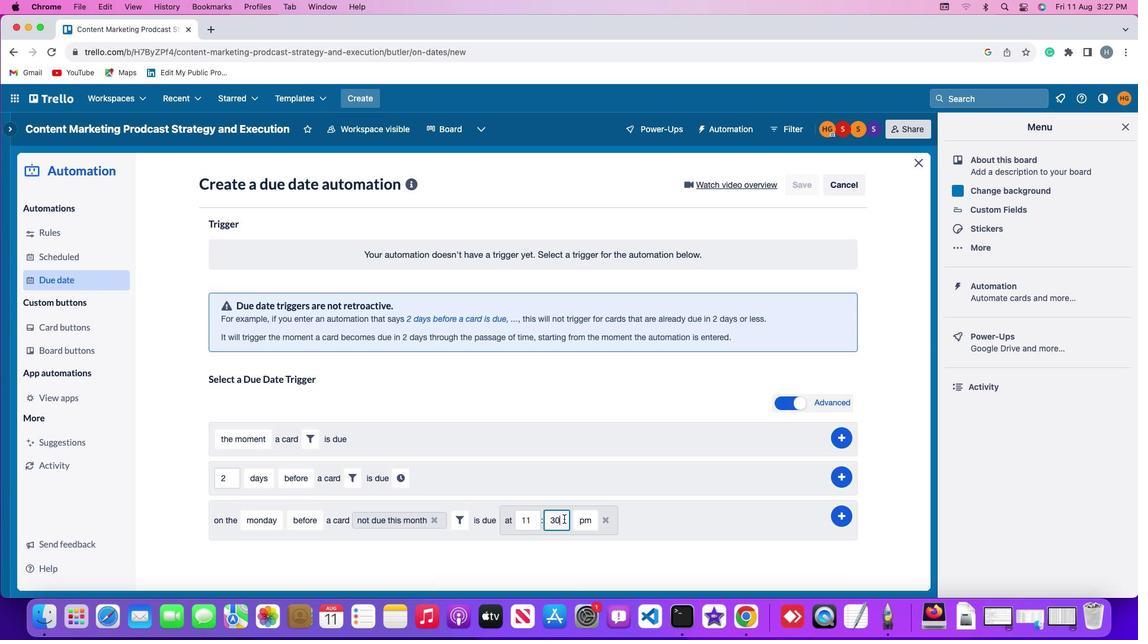 
Action: Key pressed Key.backspaceKey.backspace'0''0'
Screenshot: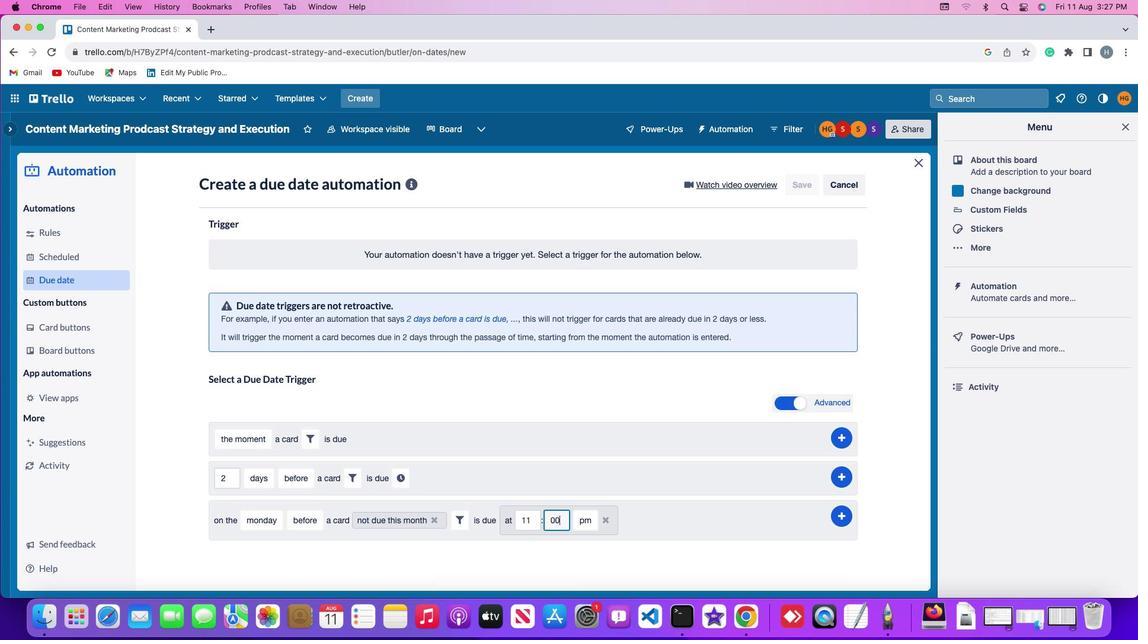 
Action: Mouse moved to (588, 521)
Screenshot: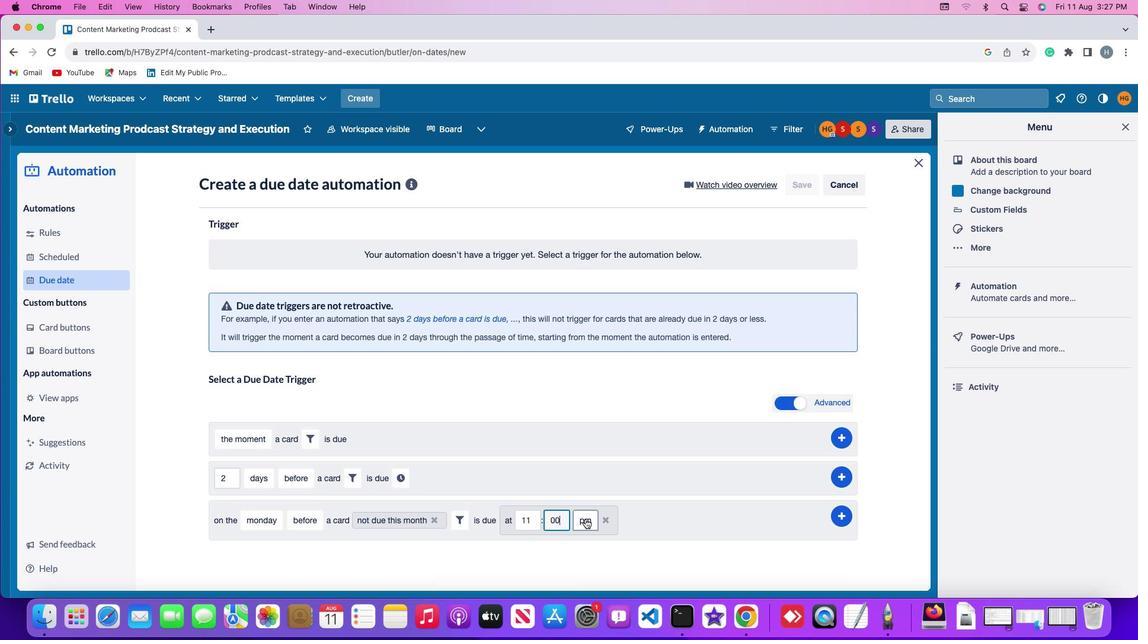 
Action: Mouse pressed left at (588, 521)
Screenshot: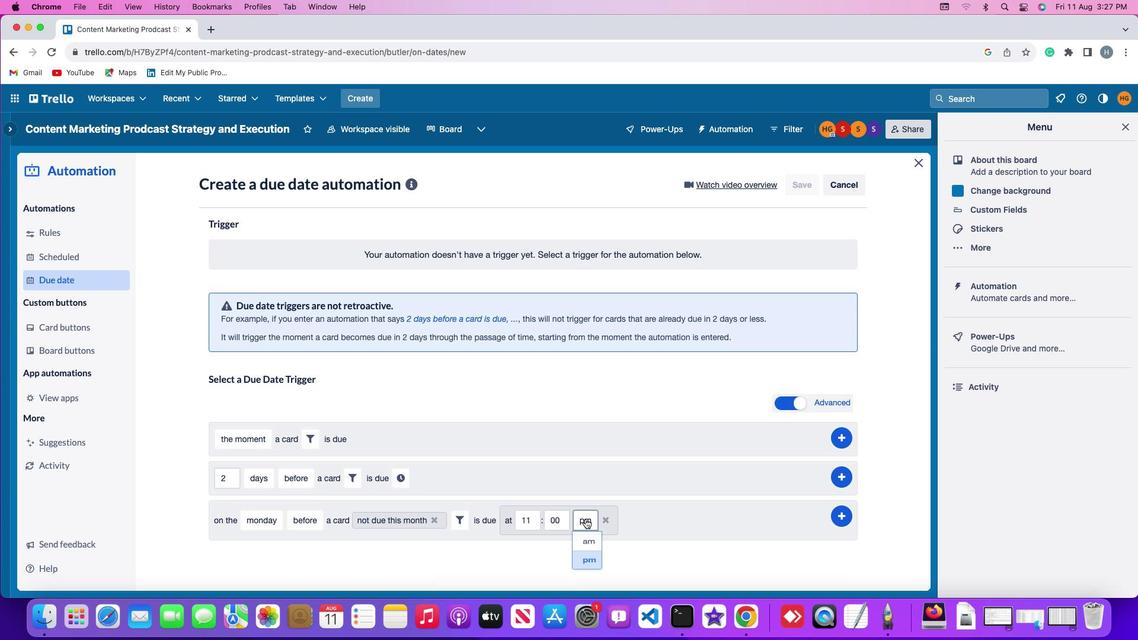 
Action: Mouse moved to (588, 544)
Screenshot: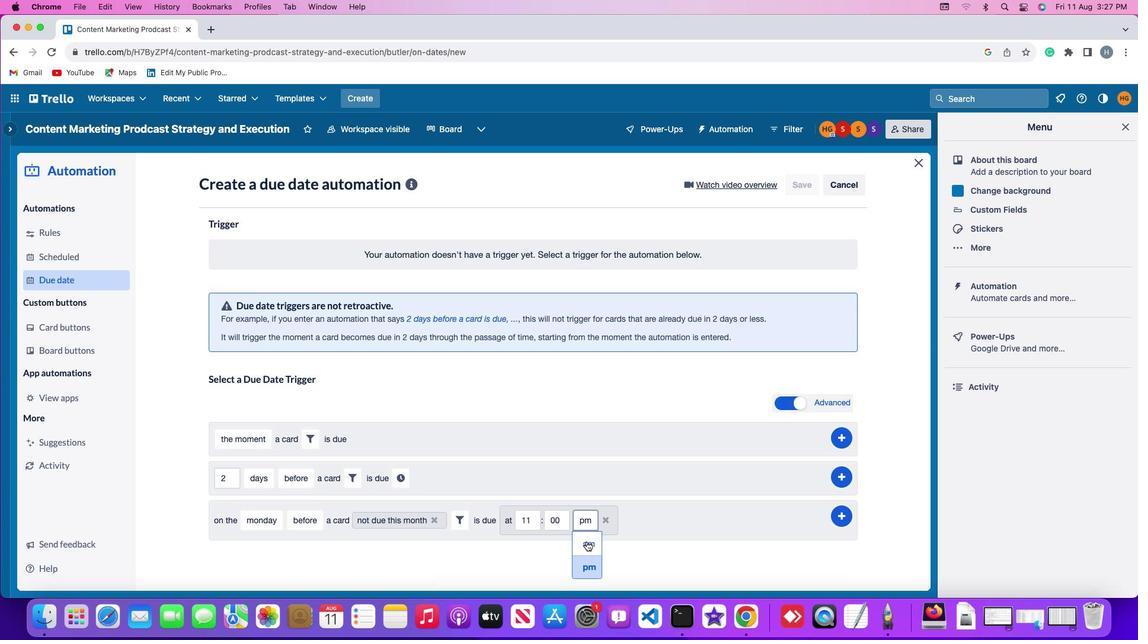 
Action: Mouse pressed left at (588, 544)
Screenshot: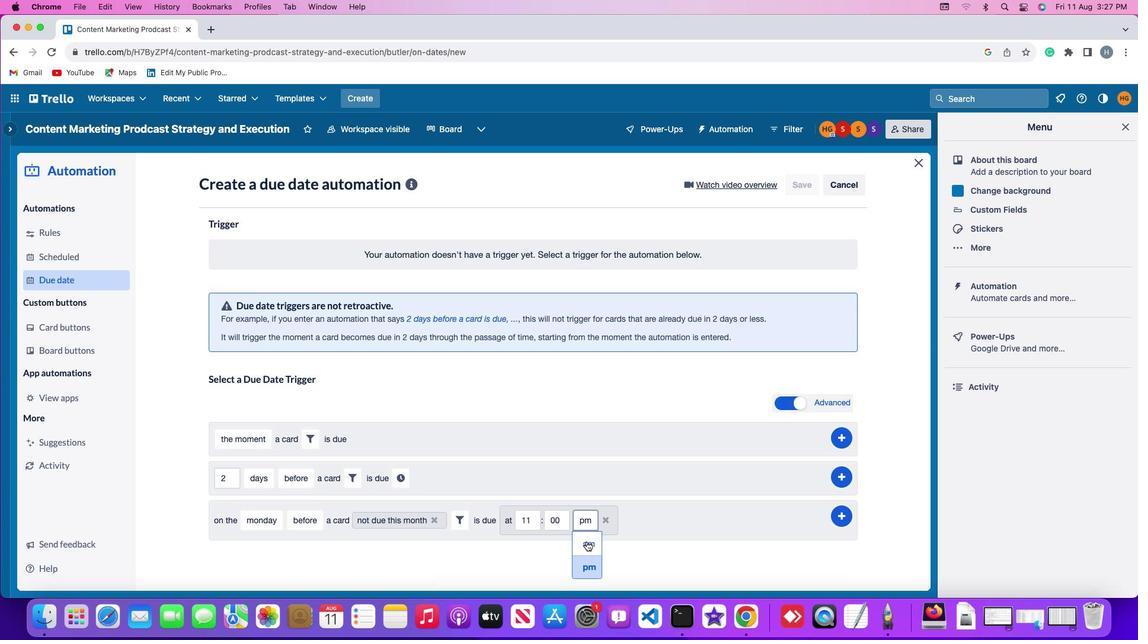 
Action: Mouse moved to (841, 516)
Screenshot: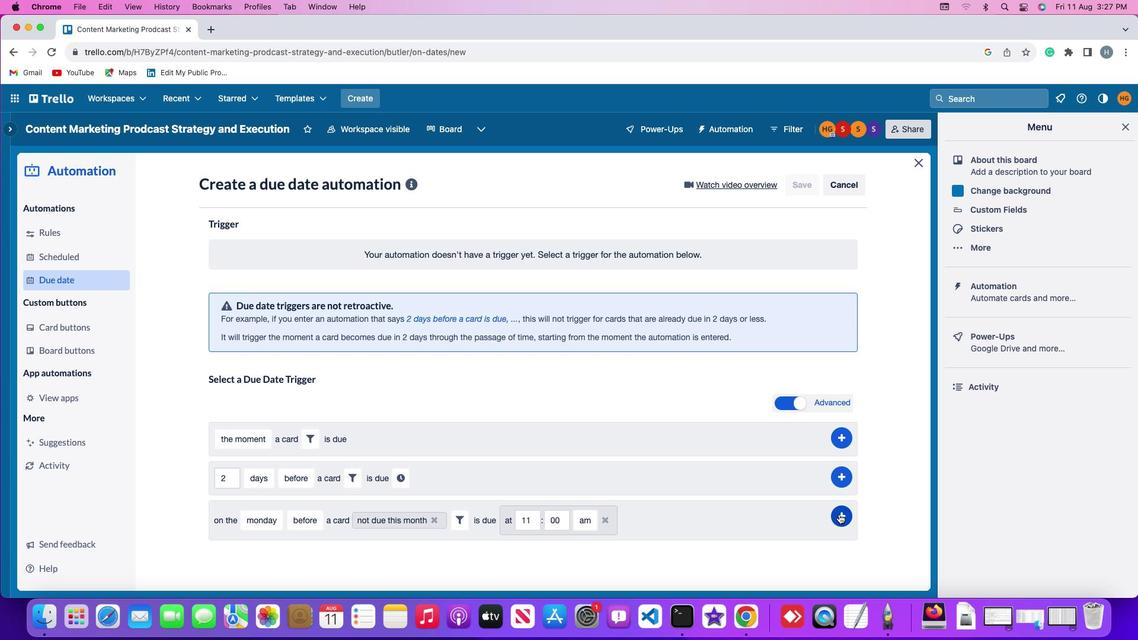 
Action: Mouse pressed left at (841, 516)
Screenshot: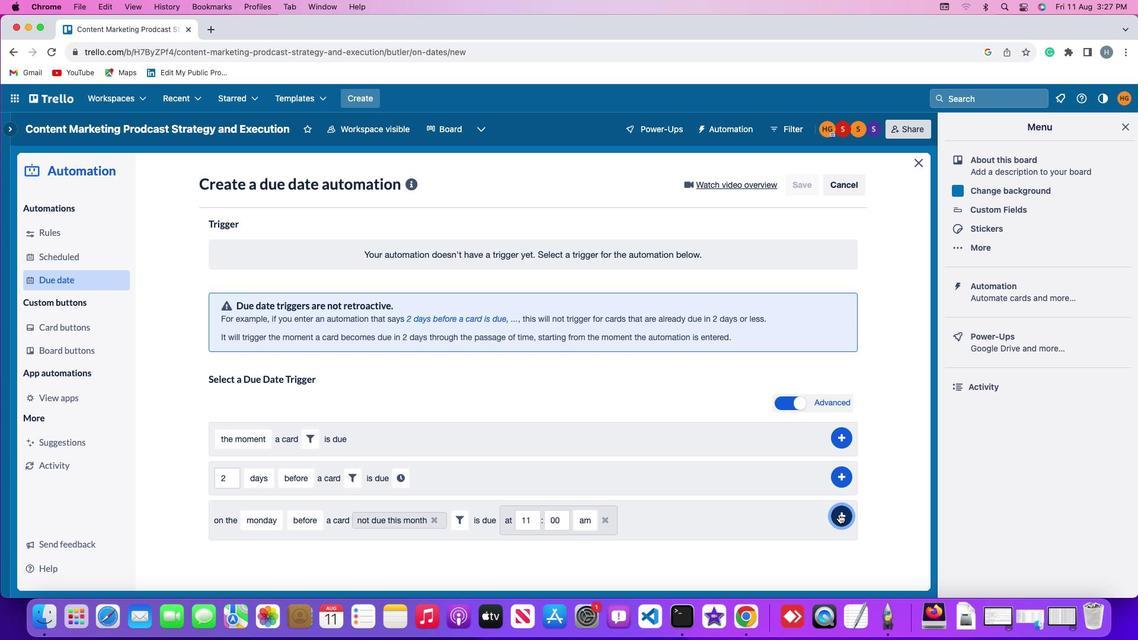 
Action: Mouse moved to (874, 378)
Screenshot: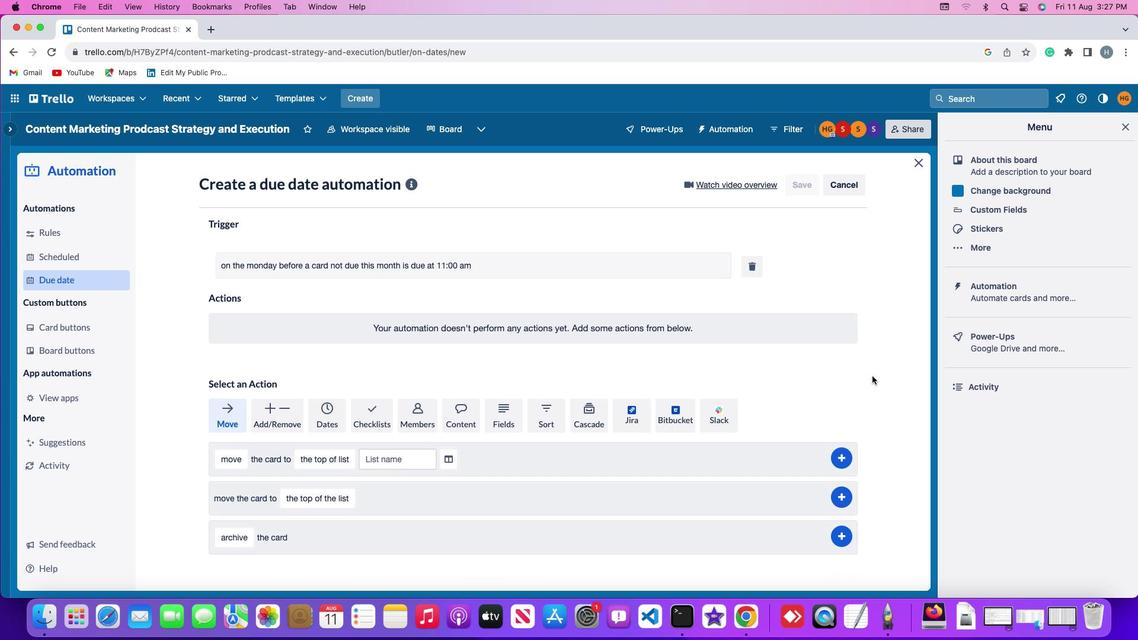 
